 Task: Search one way flight ticket for 5 adults, 2 children, 1 infant in seat and 2 infants on lap in economy from Monterey: Monterey Regional Airport (was Monterey Peninsula Airport) to Rockford: Chicago Rockford International Airport(was Northwest Chicagoland Regional Airport At Rockford) on 5-1-2023. Choice of flights is Singapure airlines. Number of bags: 2 checked bags. Price is upto 92000. Outbound departure time preference is 18:15.
Action: Mouse moved to (253, 159)
Screenshot: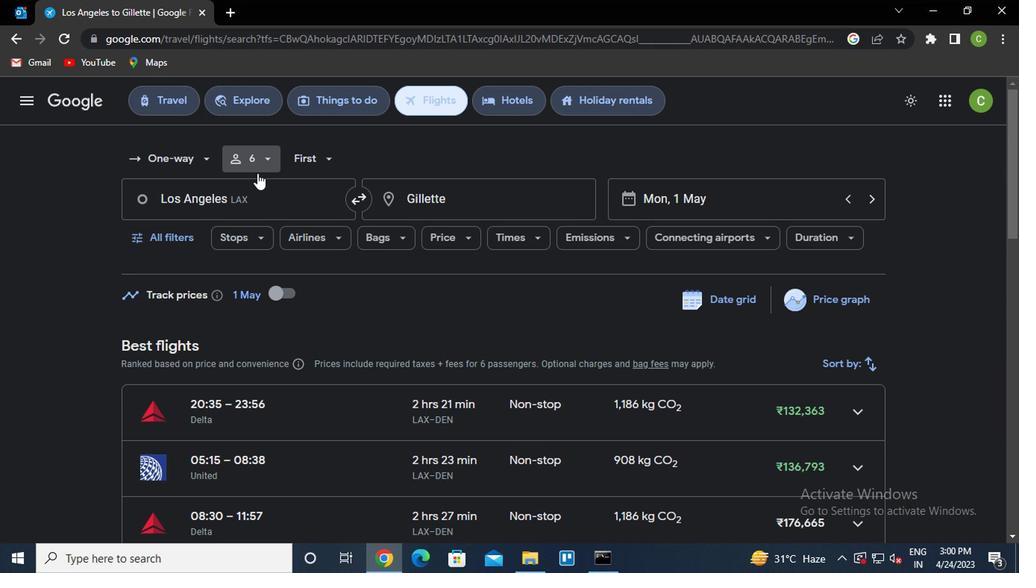
Action: Mouse pressed left at (253, 159)
Screenshot: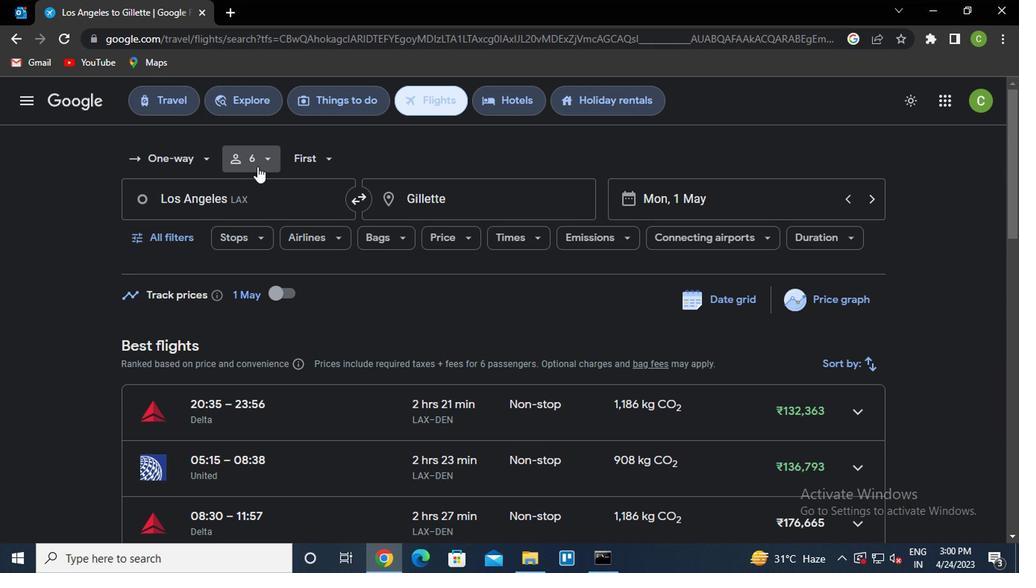 
Action: Mouse moved to (375, 203)
Screenshot: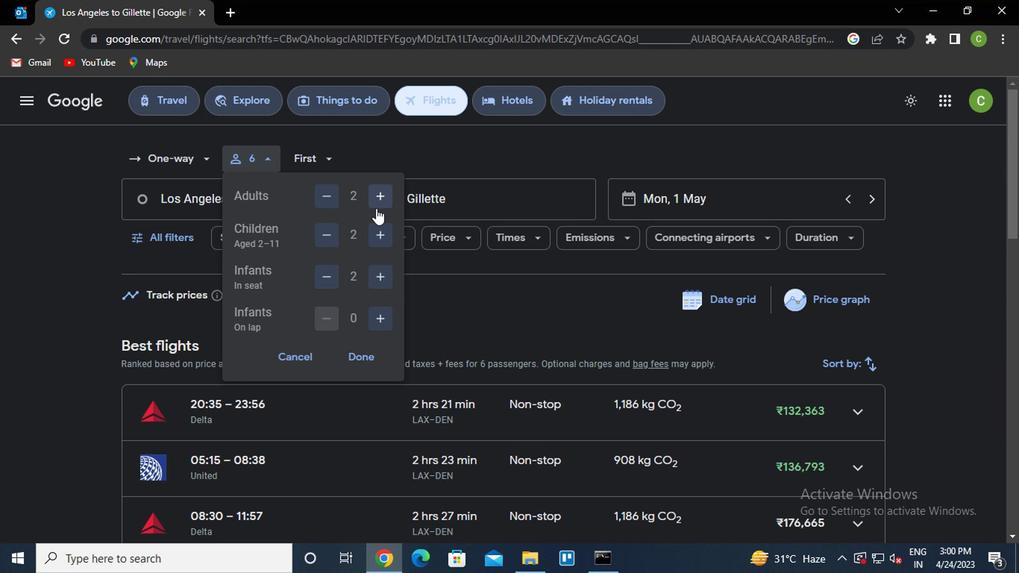 
Action: Mouse pressed left at (375, 203)
Screenshot: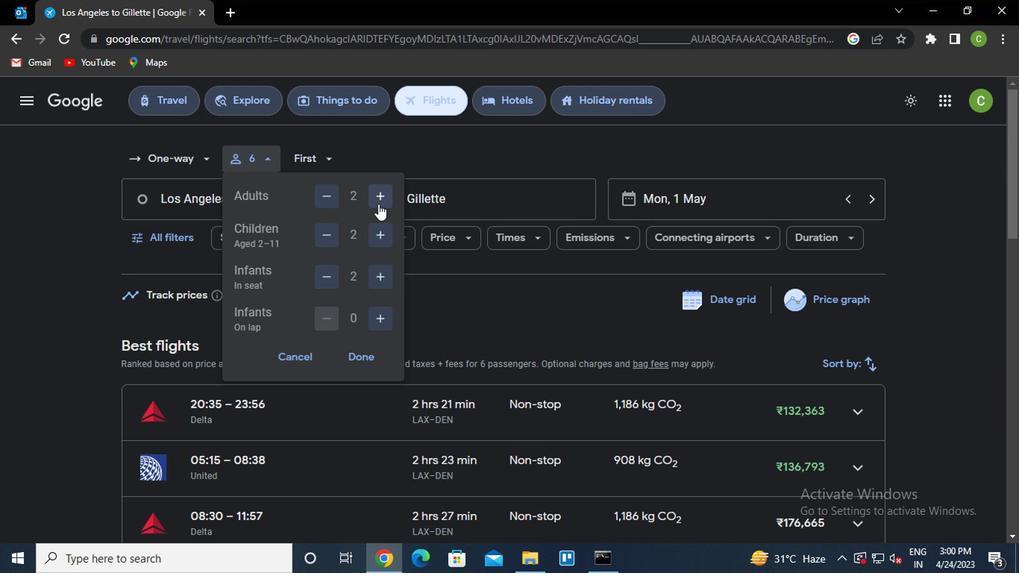 
Action: Mouse pressed left at (375, 203)
Screenshot: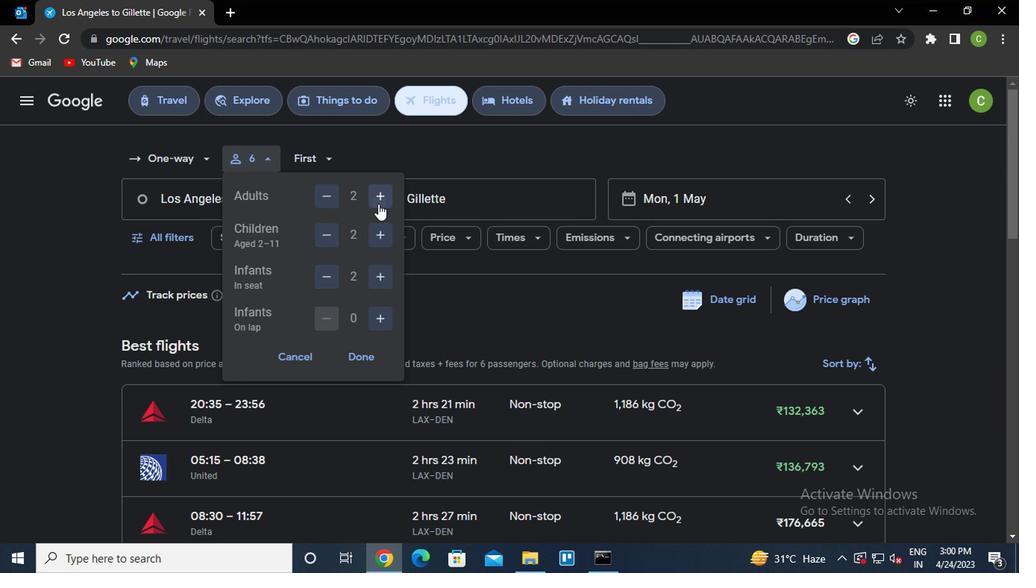 
Action: Mouse pressed left at (375, 203)
Screenshot: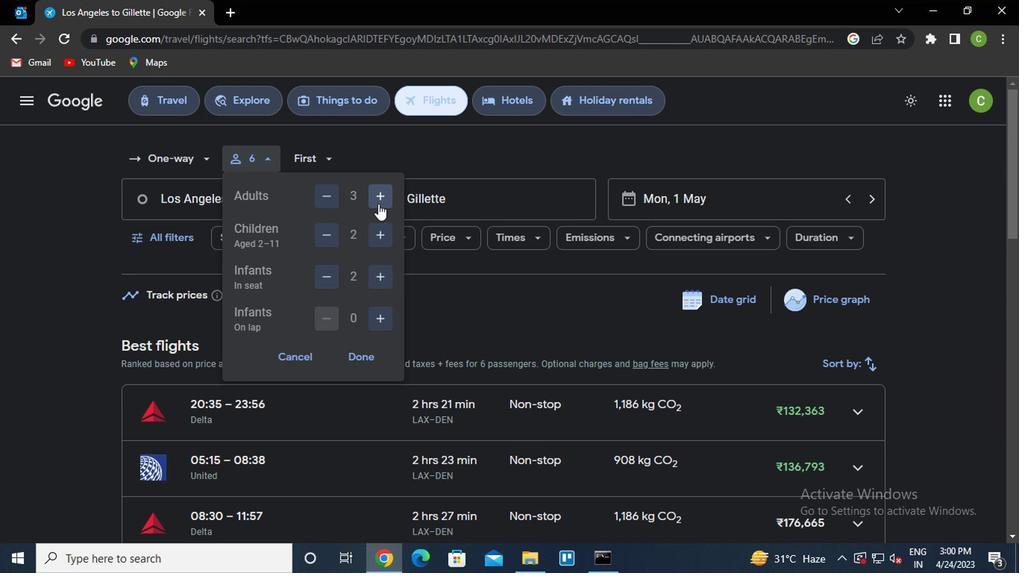 
Action: Mouse moved to (320, 275)
Screenshot: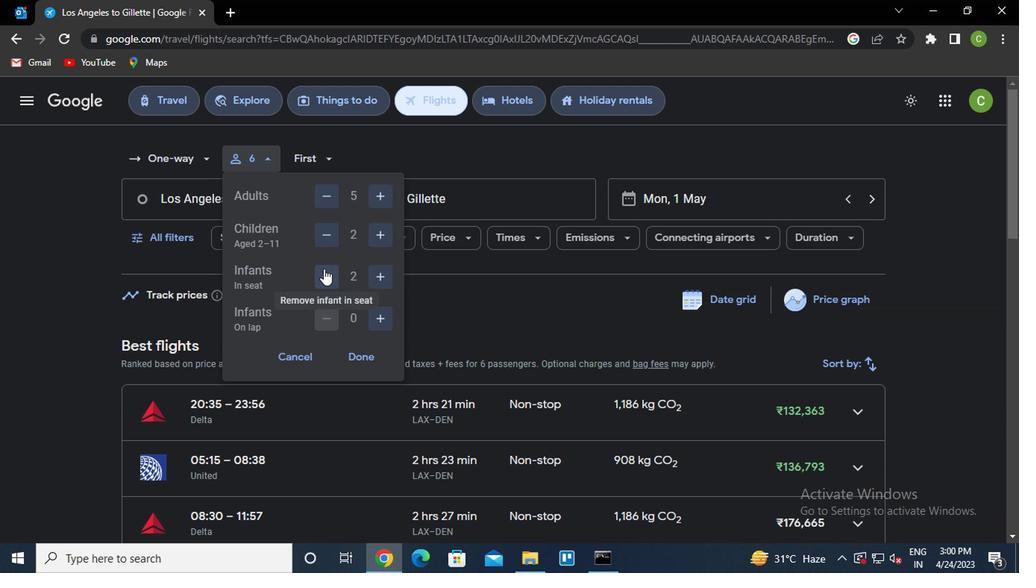 
Action: Mouse pressed left at (320, 275)
Screenshot: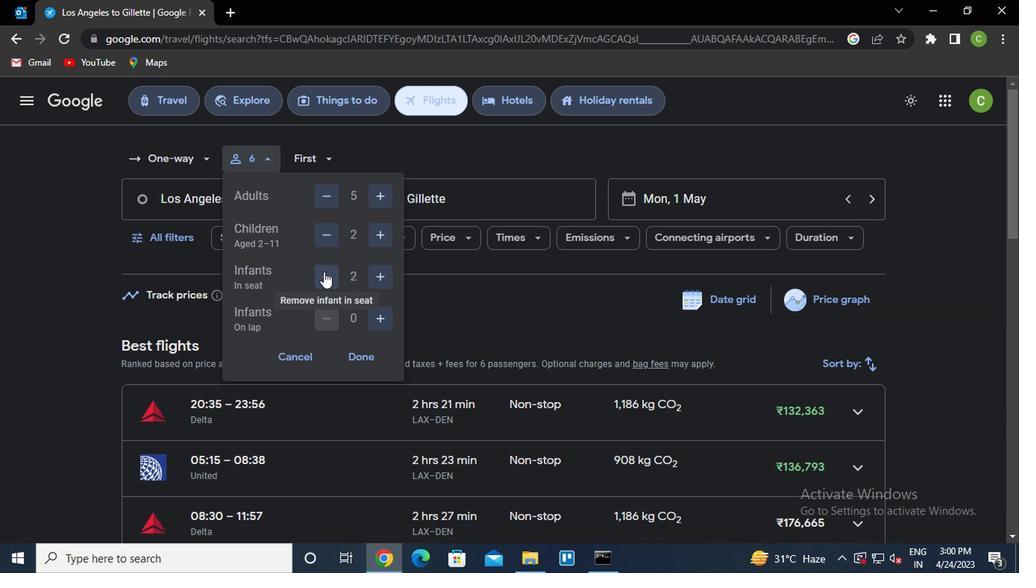 
Action: Mouse moved to (378, 326)
Screenshot: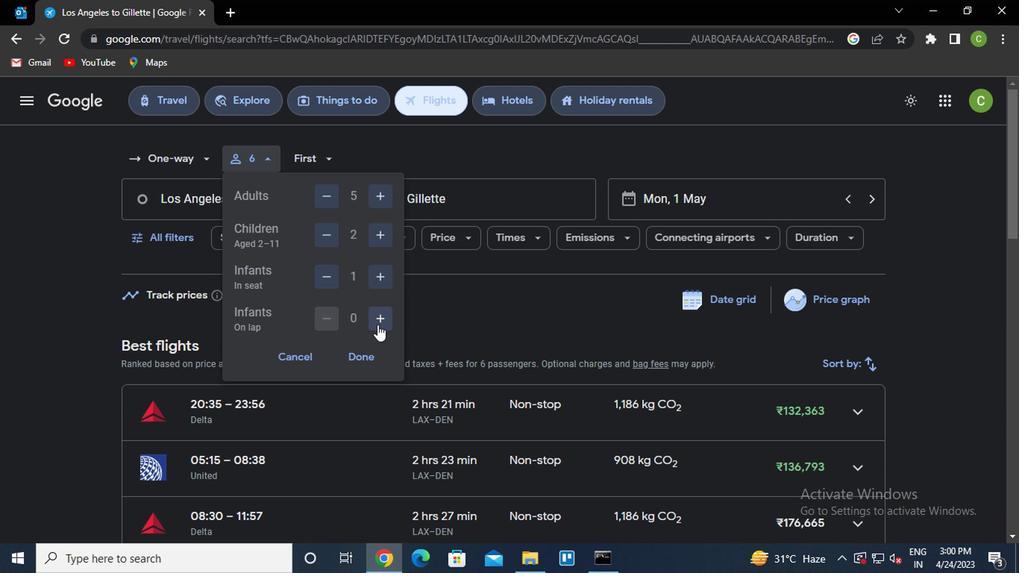 
Action: Mouse pressed left at (378, 326)
Screenshot: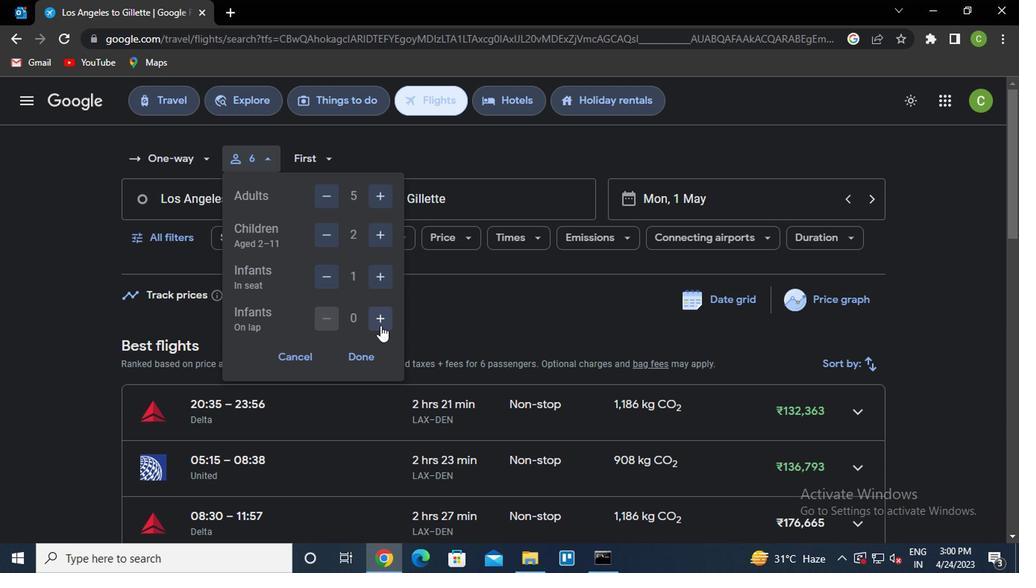 
Action: Mouse pressed left at (378, 326)
Screenshot: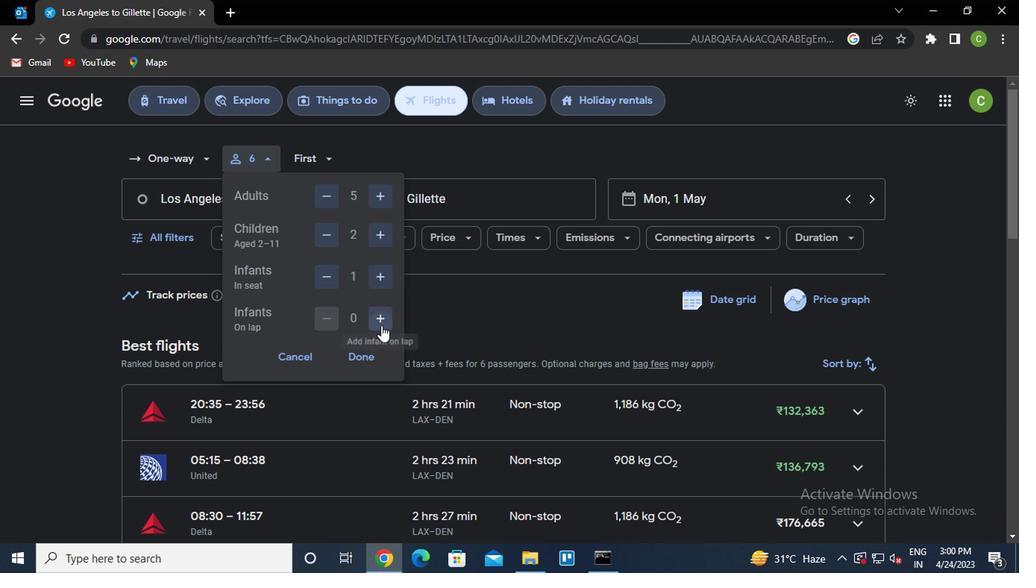 
Action: Mouse moved to (329, 324)
Screenshot: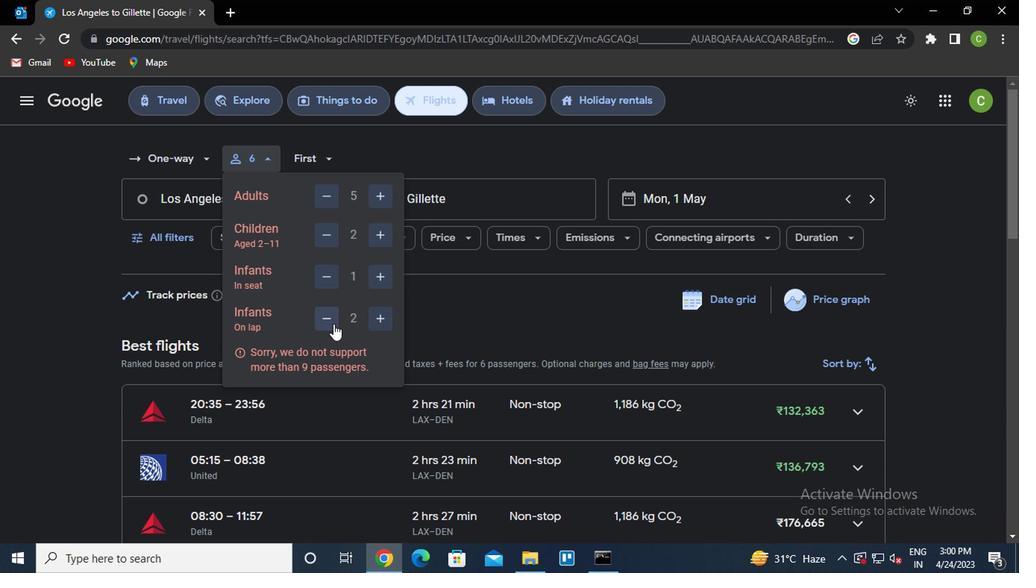 
Action: Mouse pressed left at (329, 324)
Screenshot: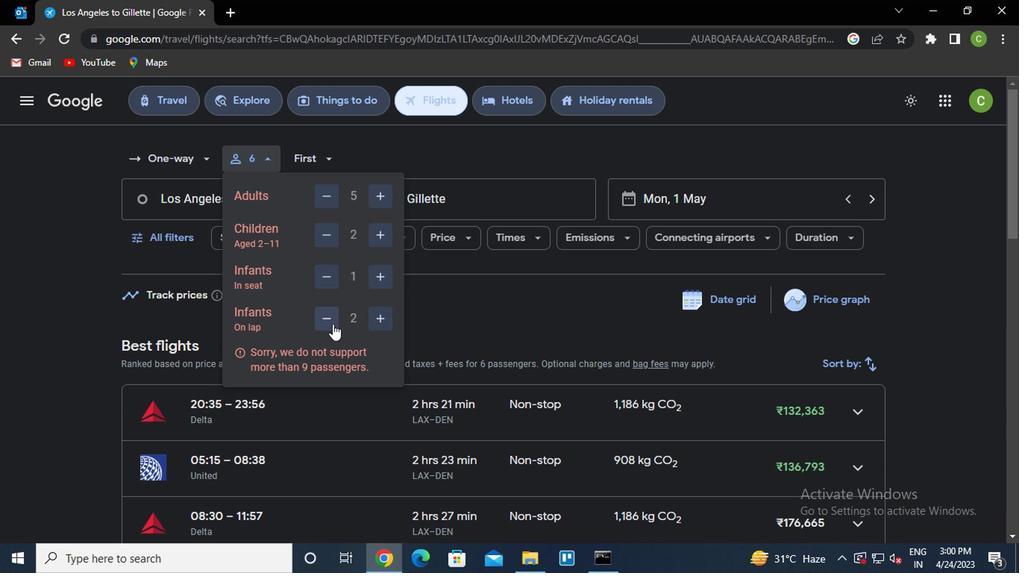 
Action: Mouse moved to (367, 358)
Screenshot: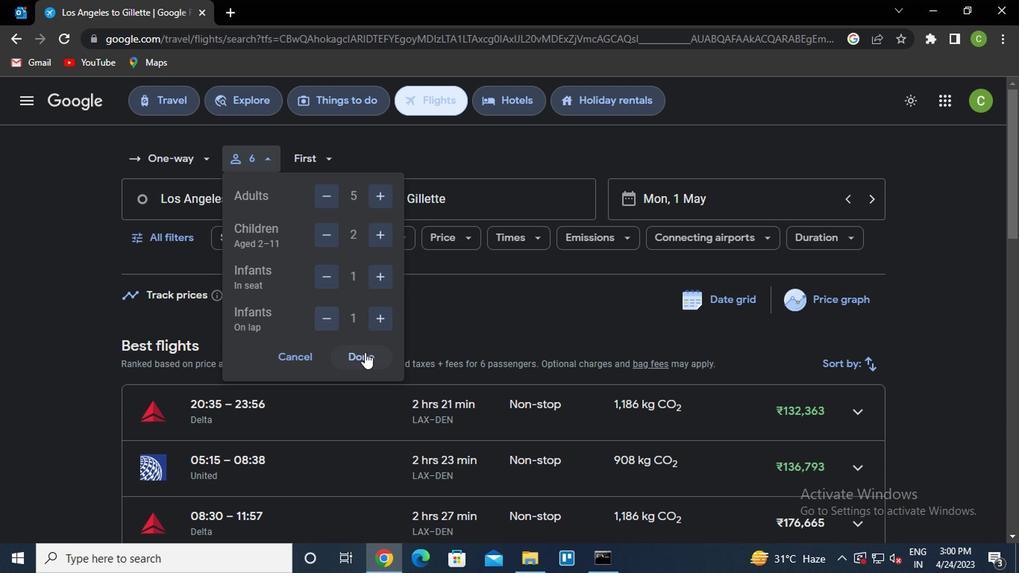 
Action: Mouse pressed left at (367, 358)
Screenshot: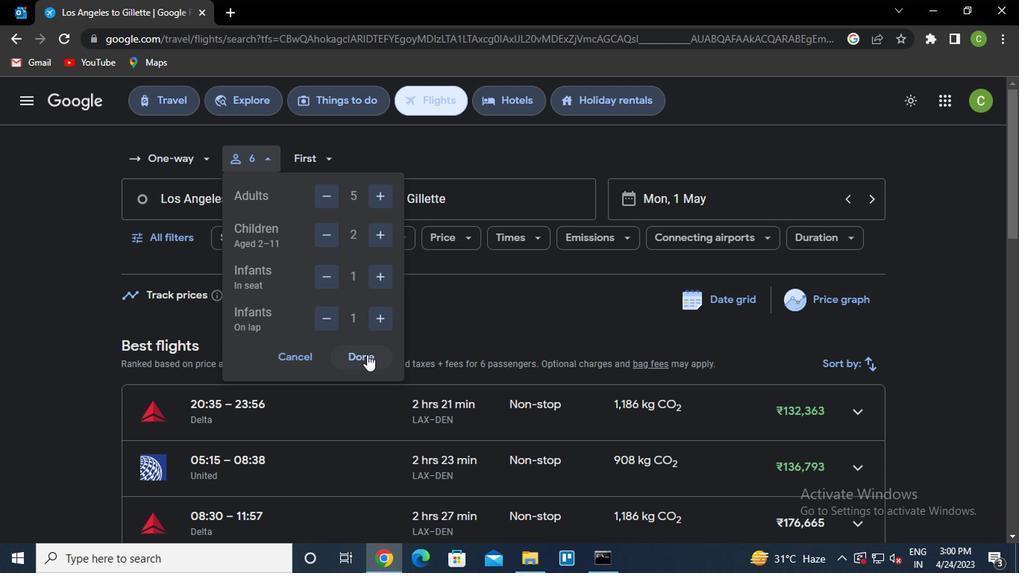 
Action: Mouse moved to (321, 167)
Screenshot: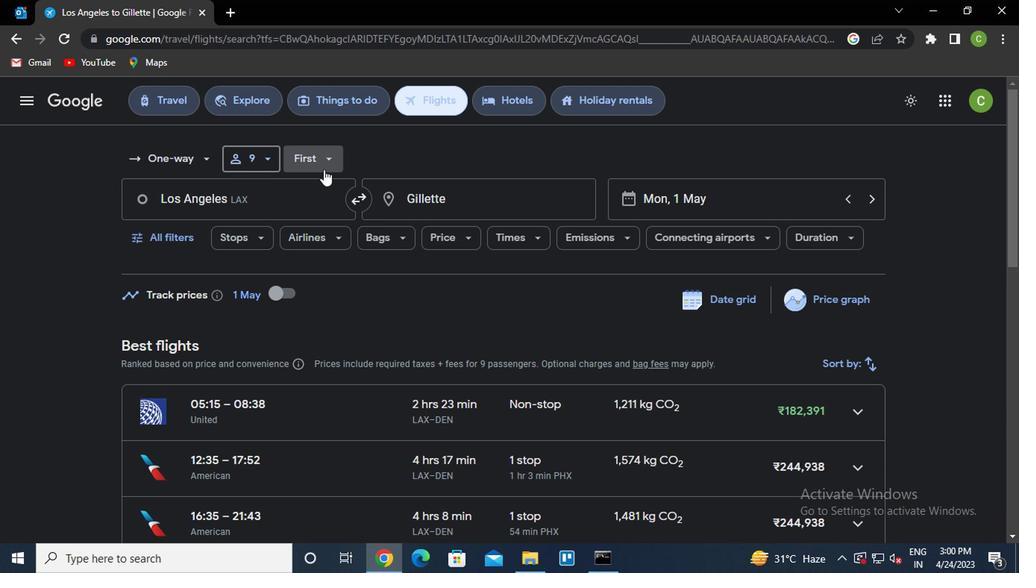 
Action: Mouse pressed left at (321, 167)
Screenshot: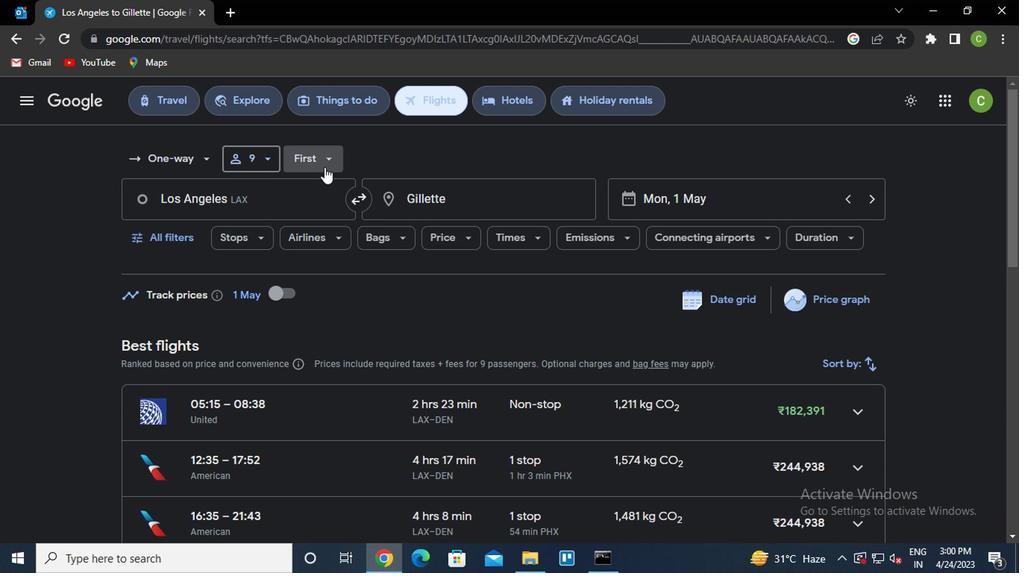 
Action: Mouse moved to (384, 191)
Screenshot: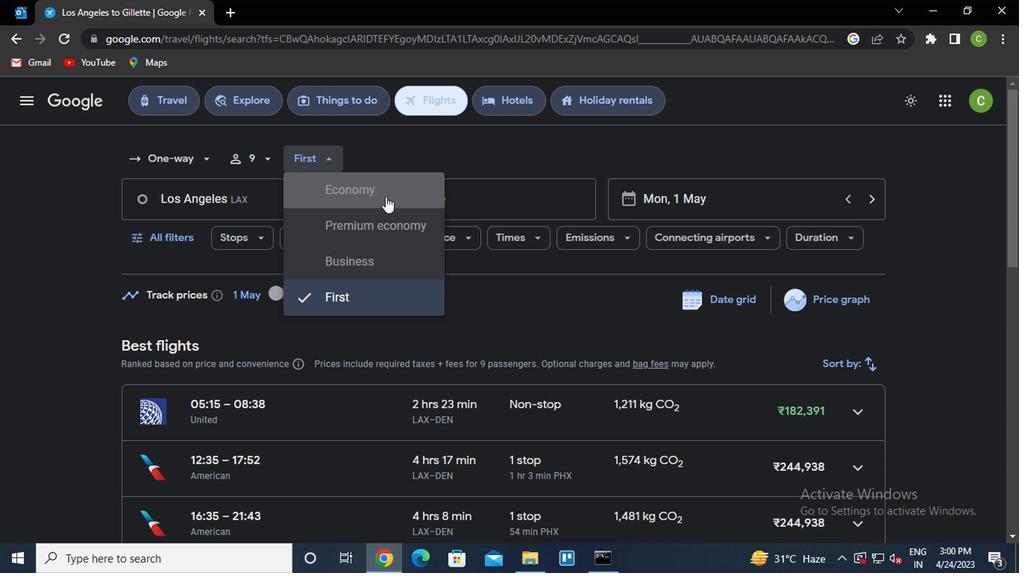 
Action: Mouse pressed left at (384, 191)
Screenshot: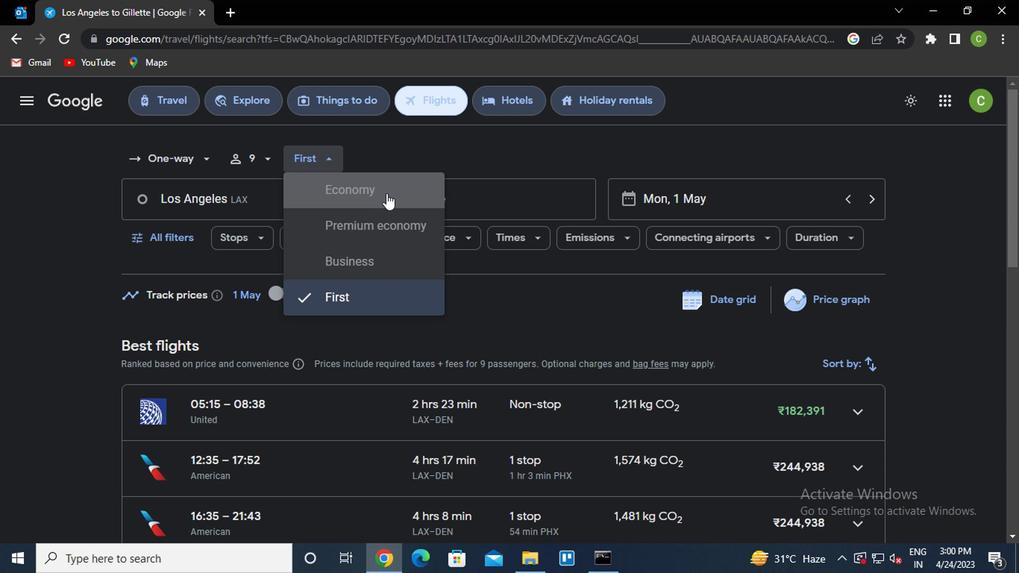 
Action: Mouse moved to (247, 205)
Screenshot: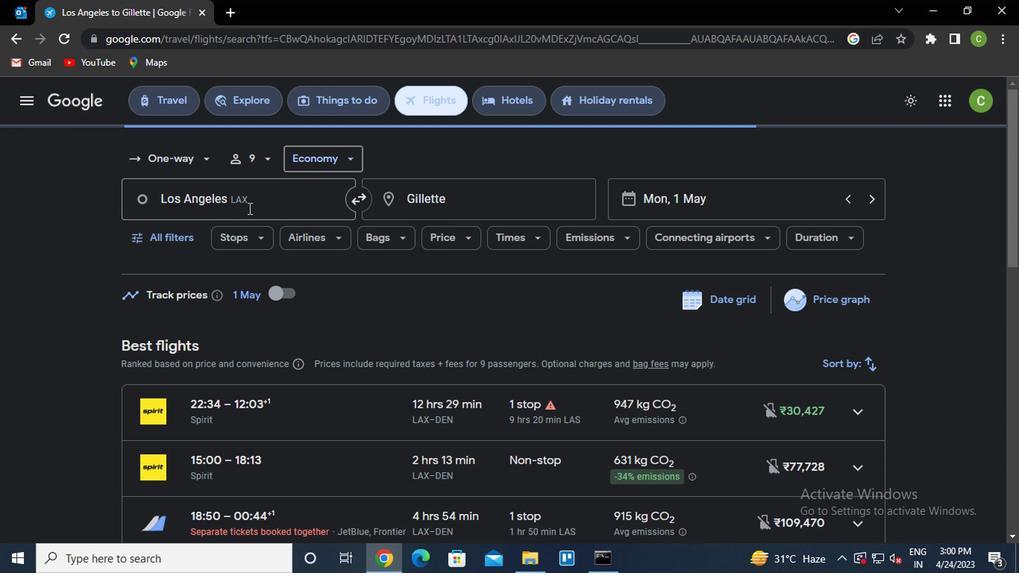 
Action: Mouse pressed left at (247, 205)
Screenshot: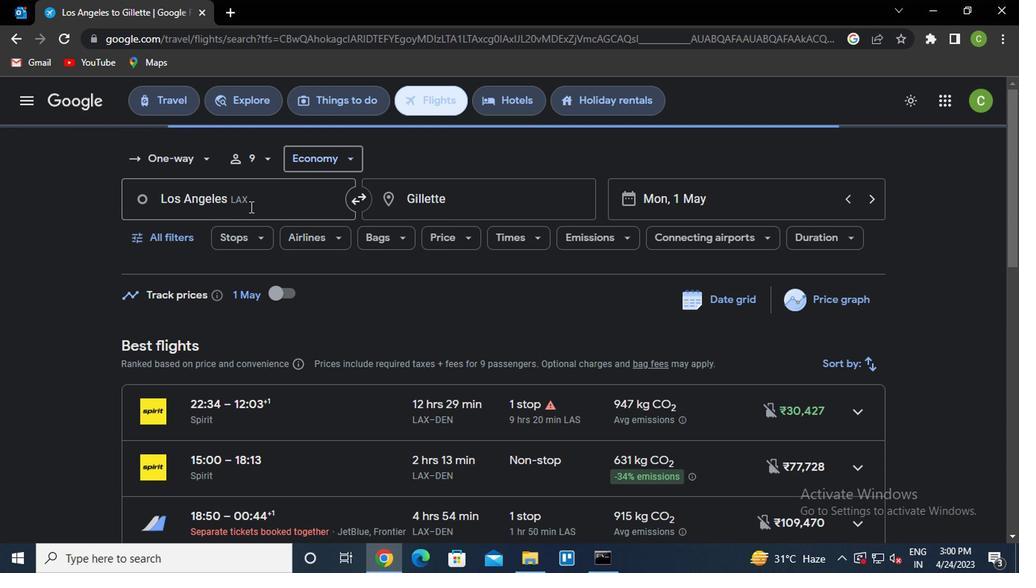 
Action: Mouse moved to (247, 204)
Screenshot: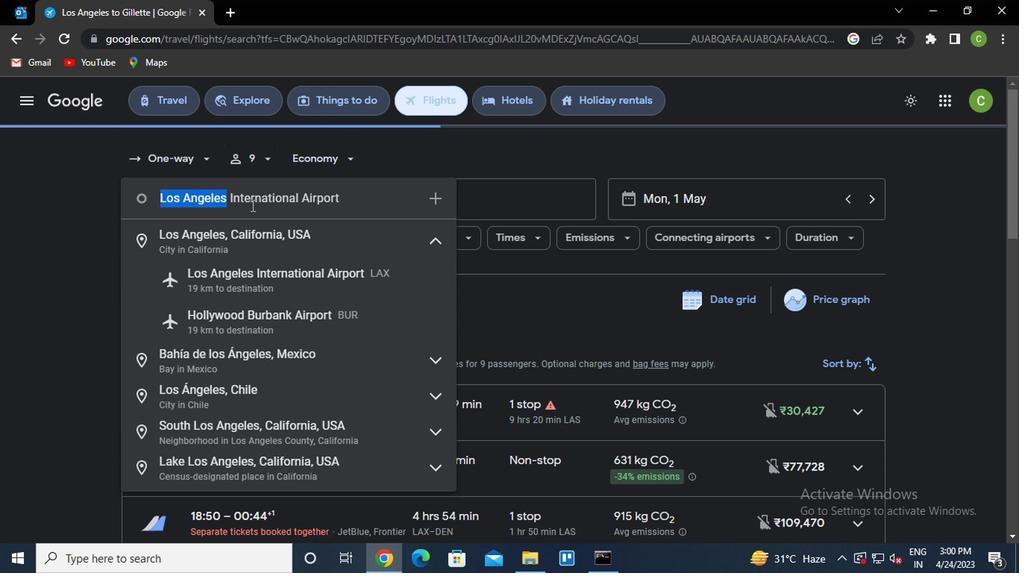 
Action: Key pressed <Key.caps_lock><Key.caps_lock>m<Key.caps_lock>onterey
Screenshot: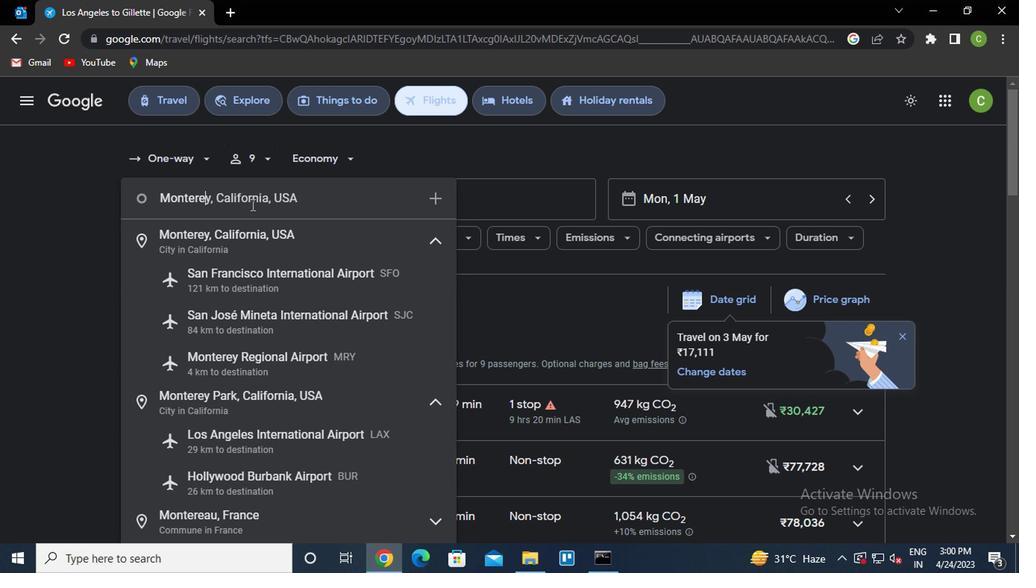 
Action: Mouse moved to (267, 364)
Screenshot: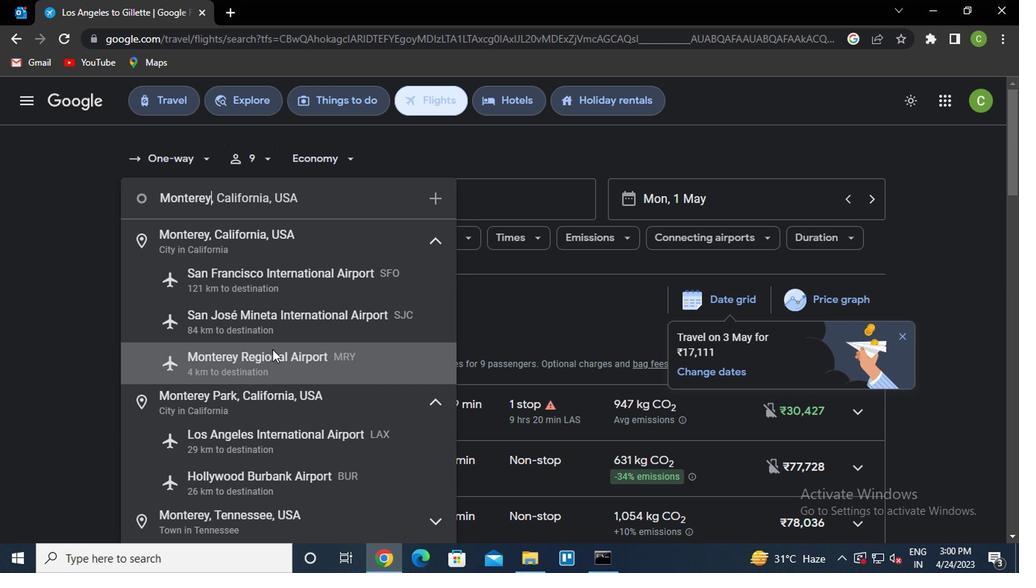 
Action: Mouse pressed left at (267, 364)
Screenshot: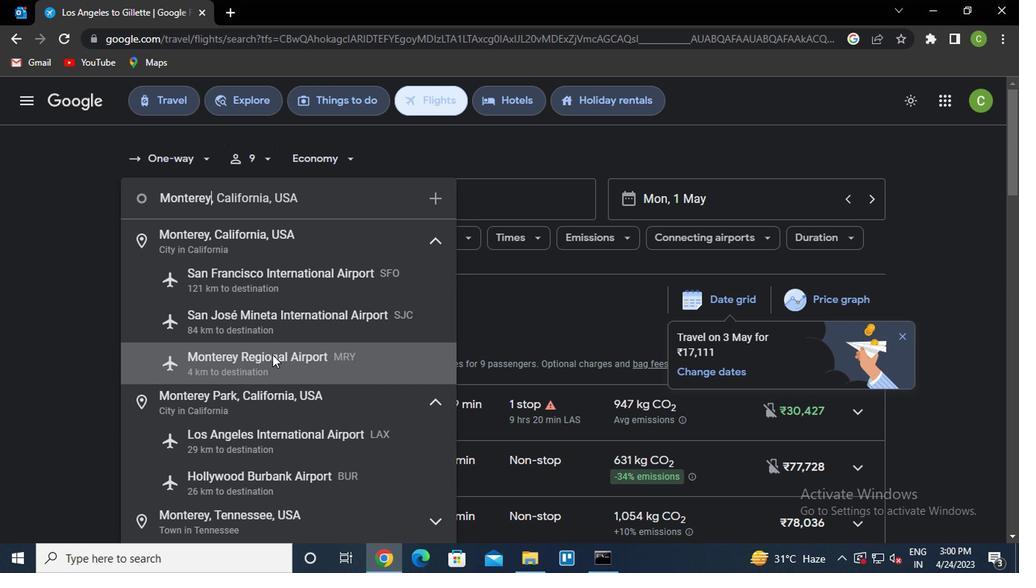 
Action: Mouse moved to (495, 207)
Screenshot: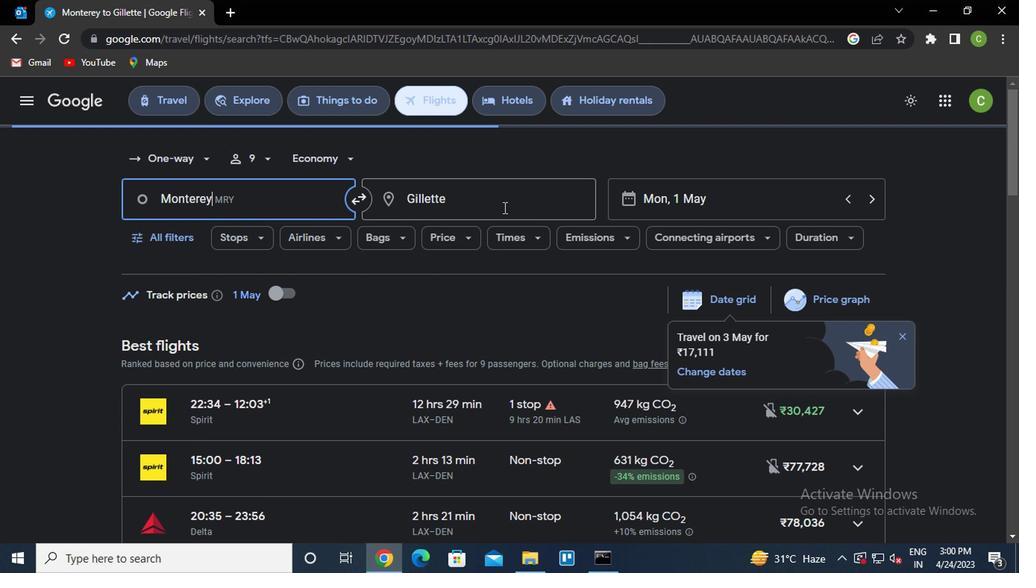 
Action: Mouse pressed left at (495, 207)
Screenshot: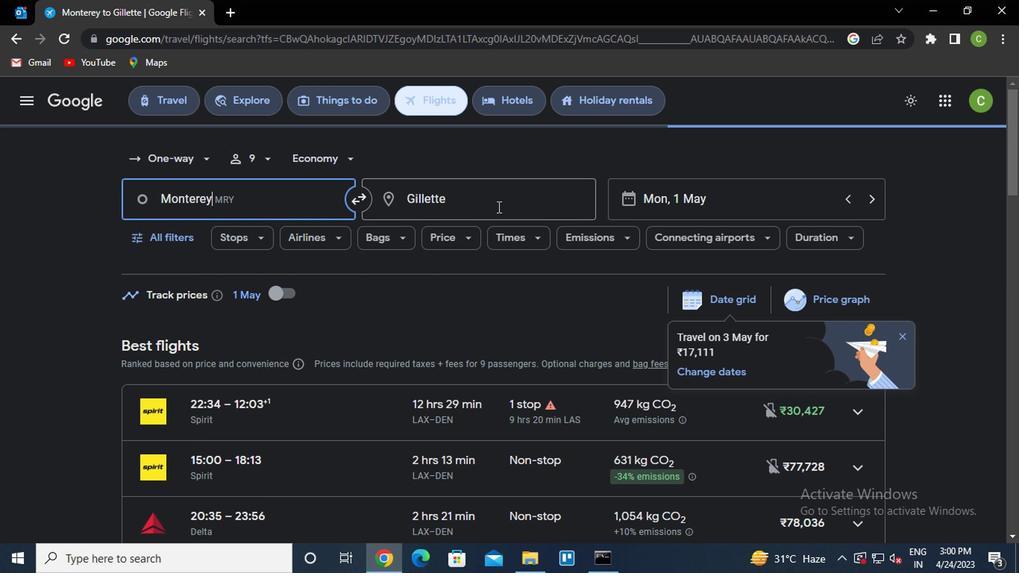 
Action: Key pressed <Key.caps_lock>r<Key.caps_lock>ockford
Screenshot: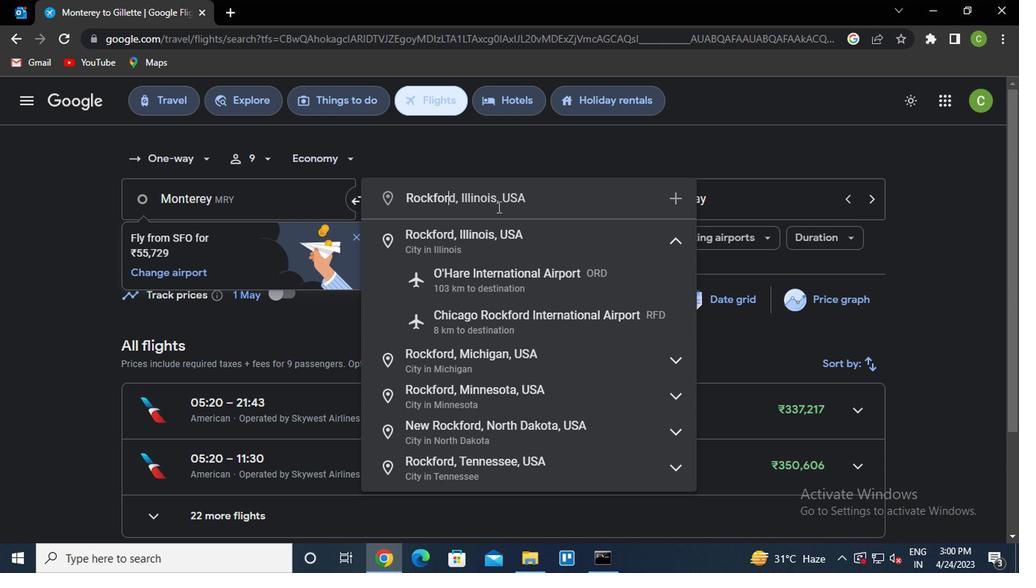 
Action: Mouse moved to (501, 333)
Screenshot: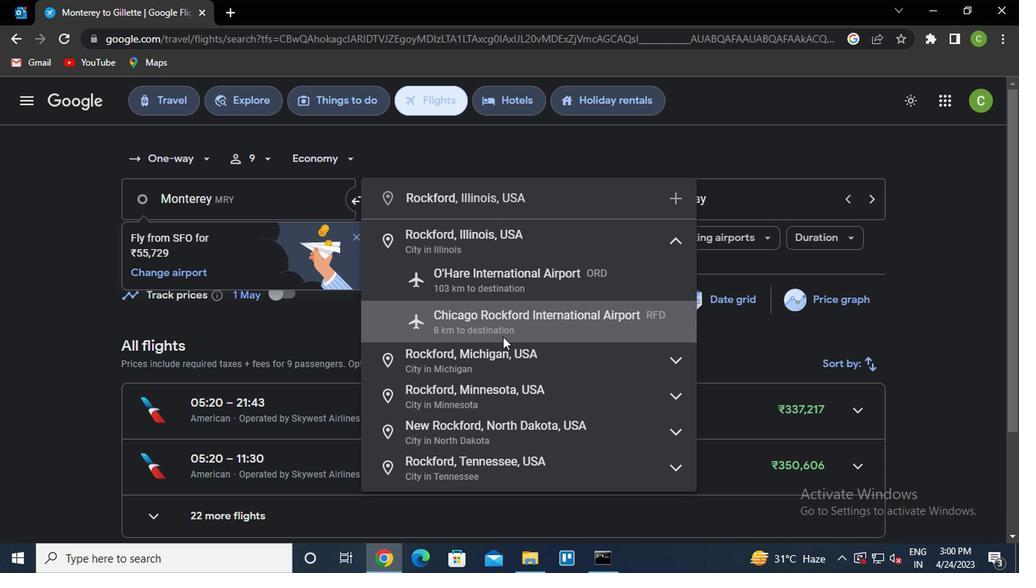 
Action: Mouse pressed left at (501, 333)
Screenshot: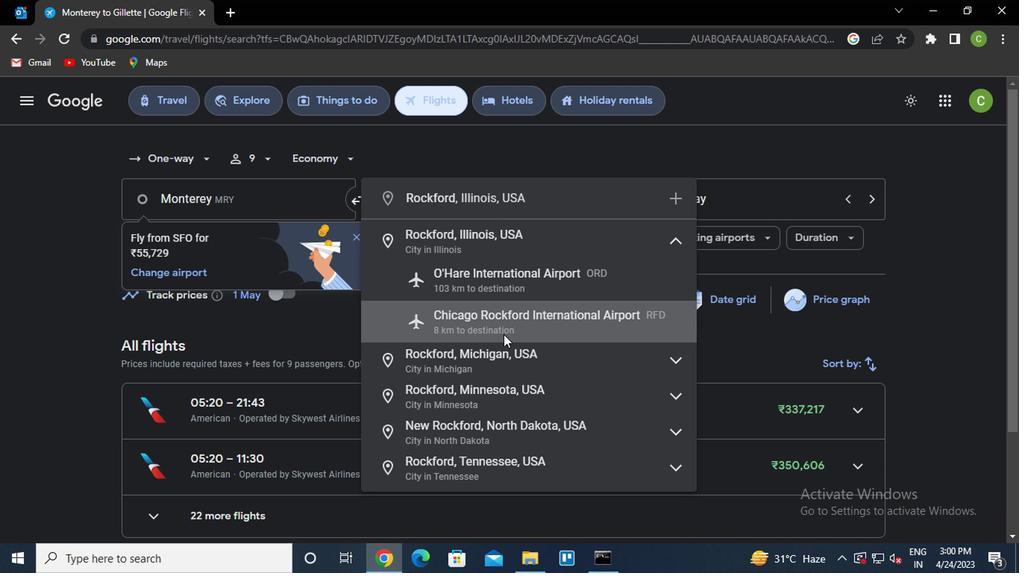 
Action: Mouse moved to (769, 199)
Screenshot: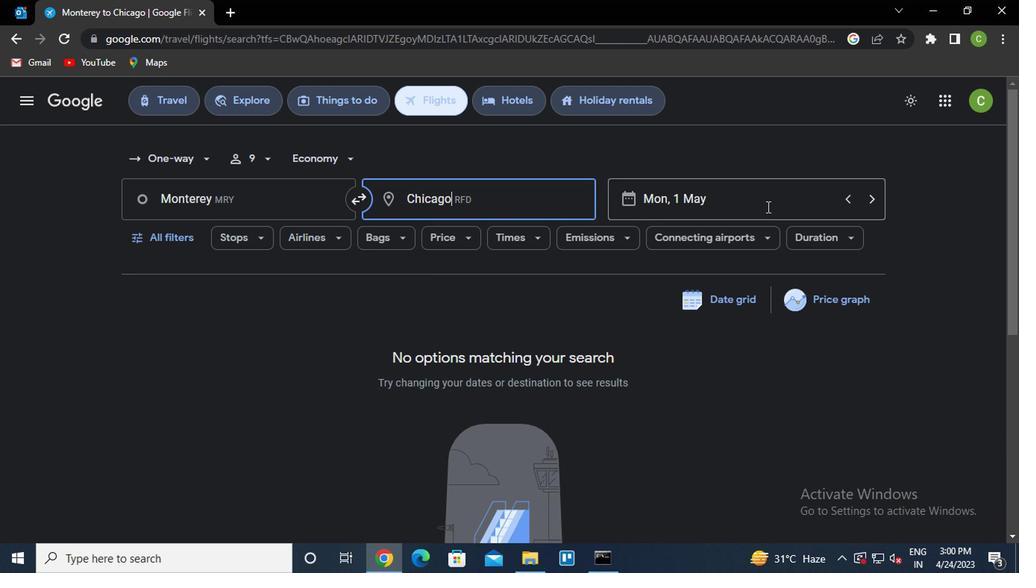 
Action: Mouse pressed left at (769, 199)
Screenshot: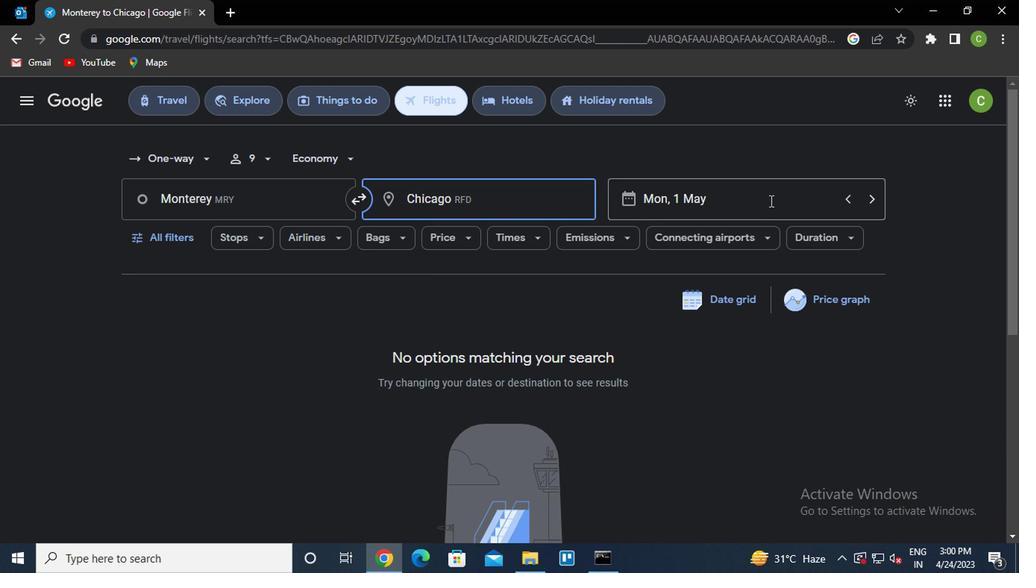 
Action: Mouse moved to (668, 261)
Screenshot: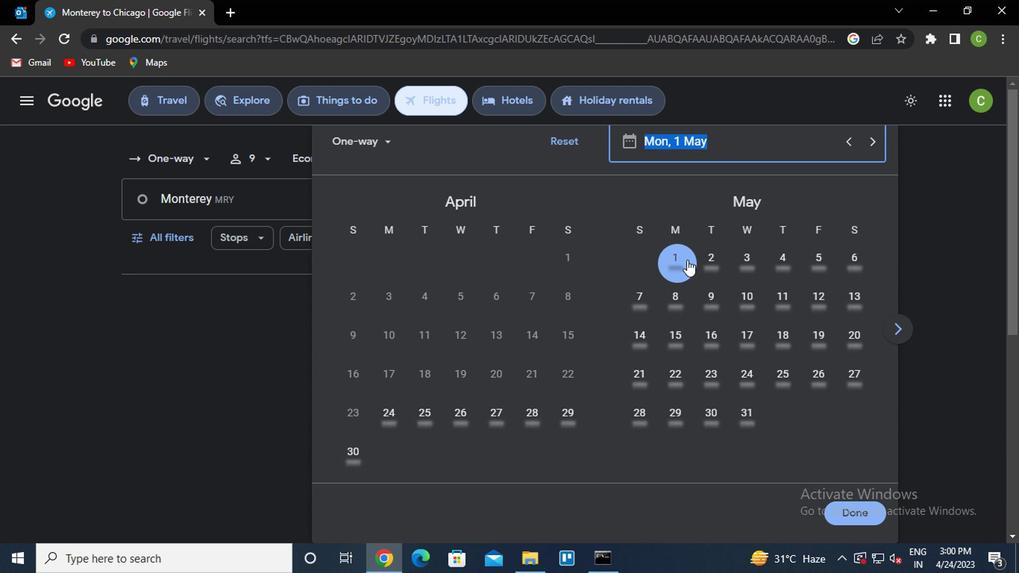 
Action: Mouse pressed left at (668, 261)
Screenshot: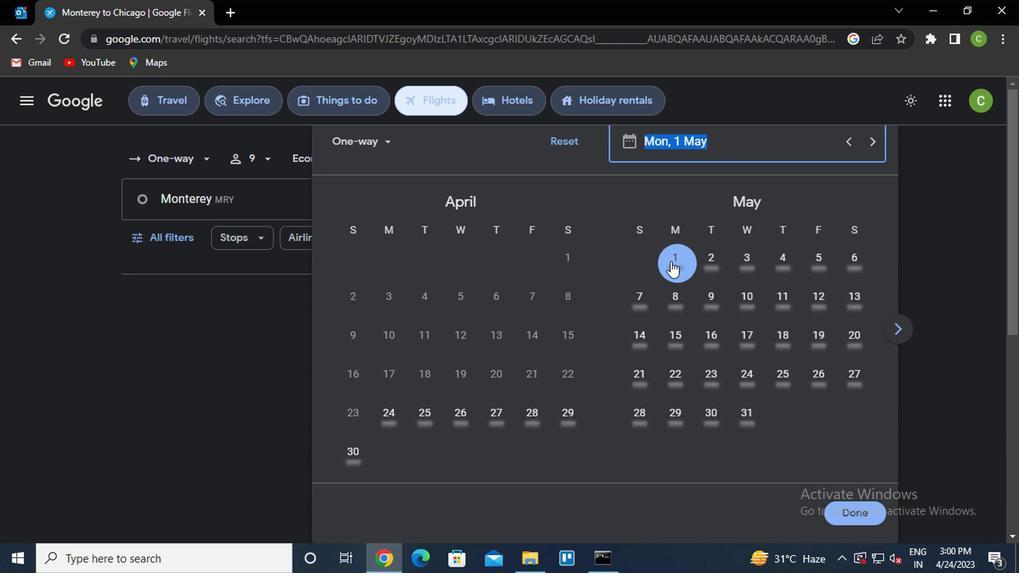 
Action: Mouse moved to (874, 528)
Screenshot: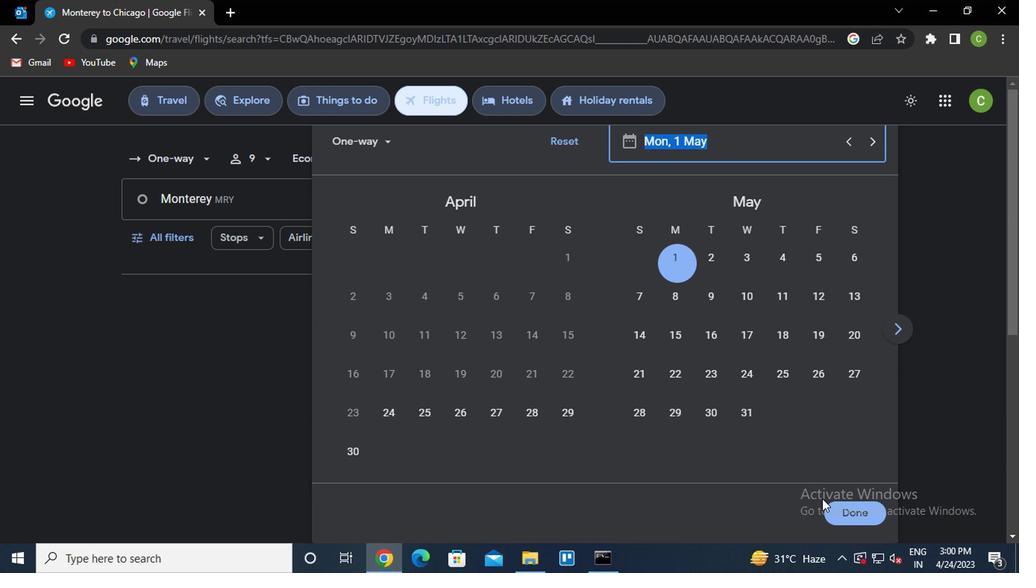 
Action: Mouse pressed left at (874, 528)
Screenshot: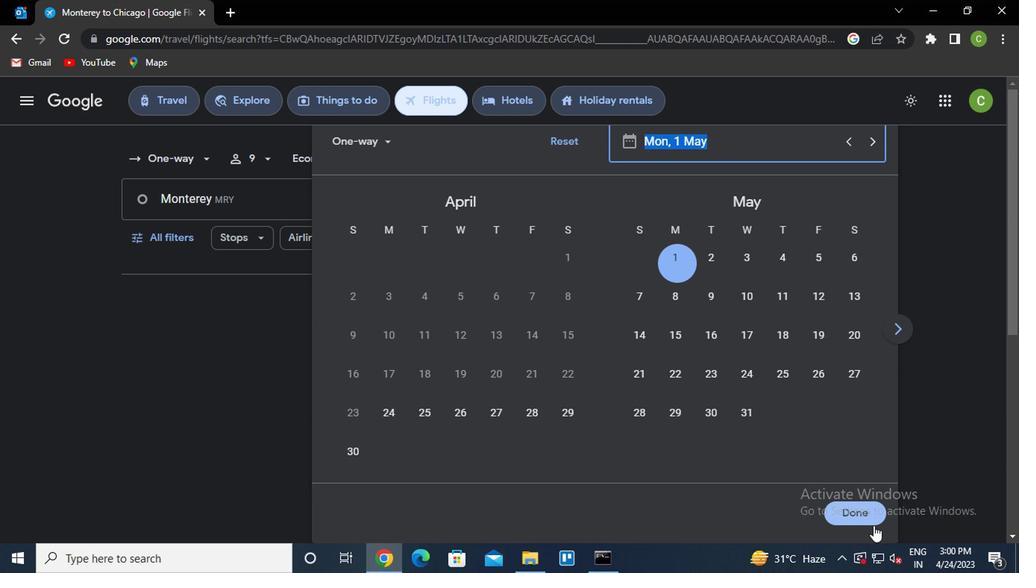 
Action: Mouse moved to (171, 234)
Screenshot: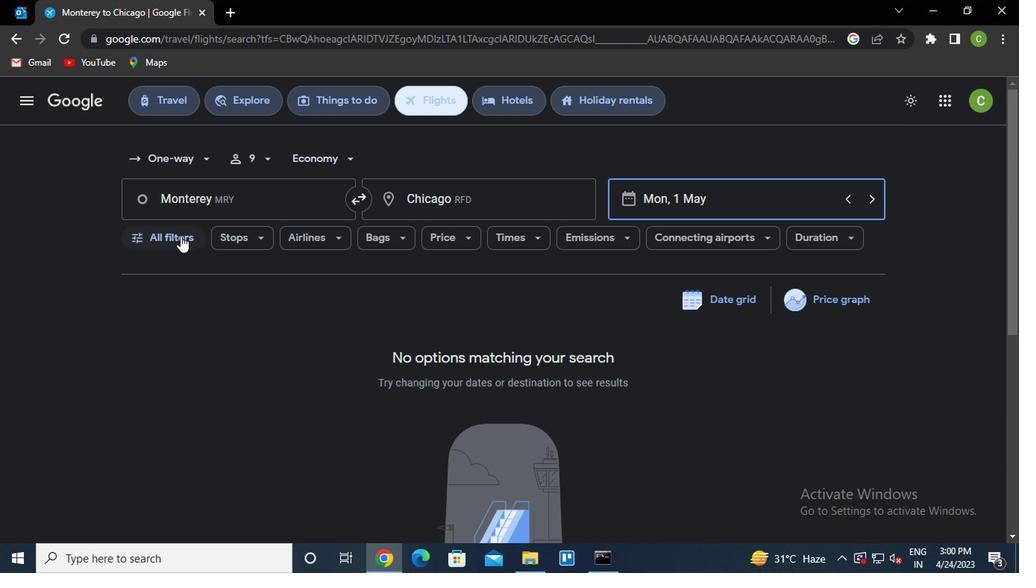 
Action: Mouse pressed left at (171, 234)
Screenshot: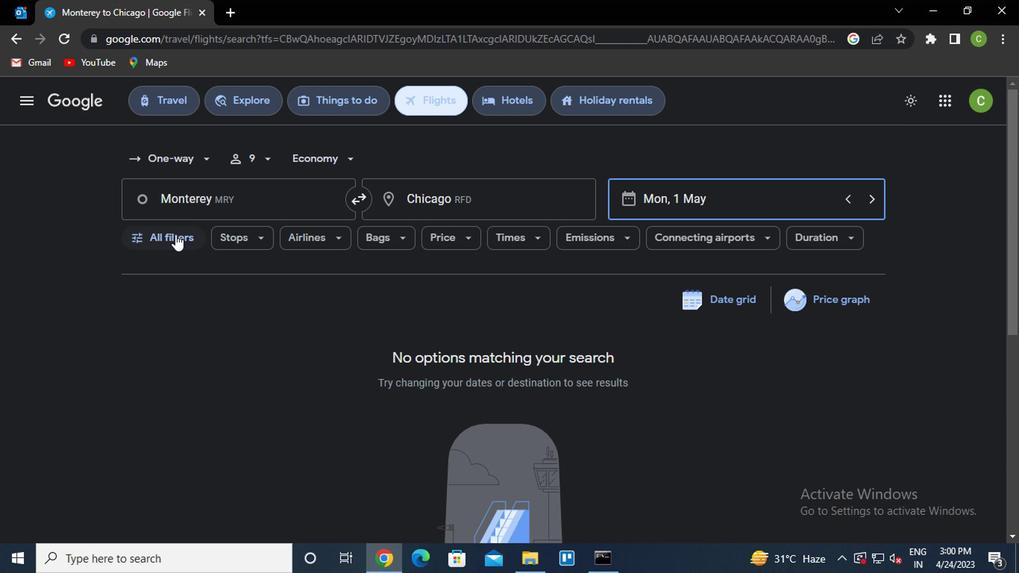 
Action: Mouse moved to (262, 409)
Screenshot: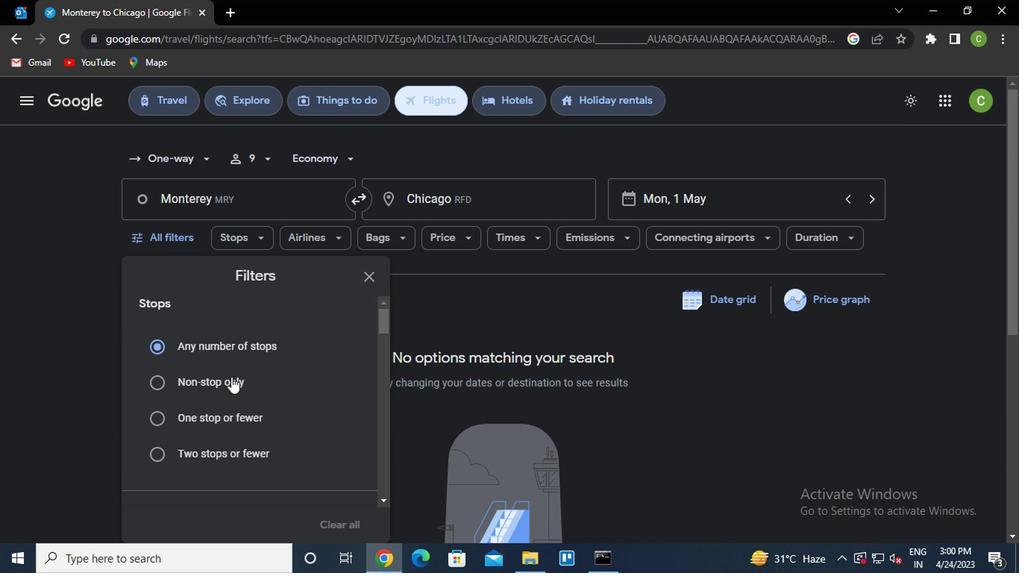 
Action: Mouse scrolled (262, 408) with delta (0, -1)
Screenshot: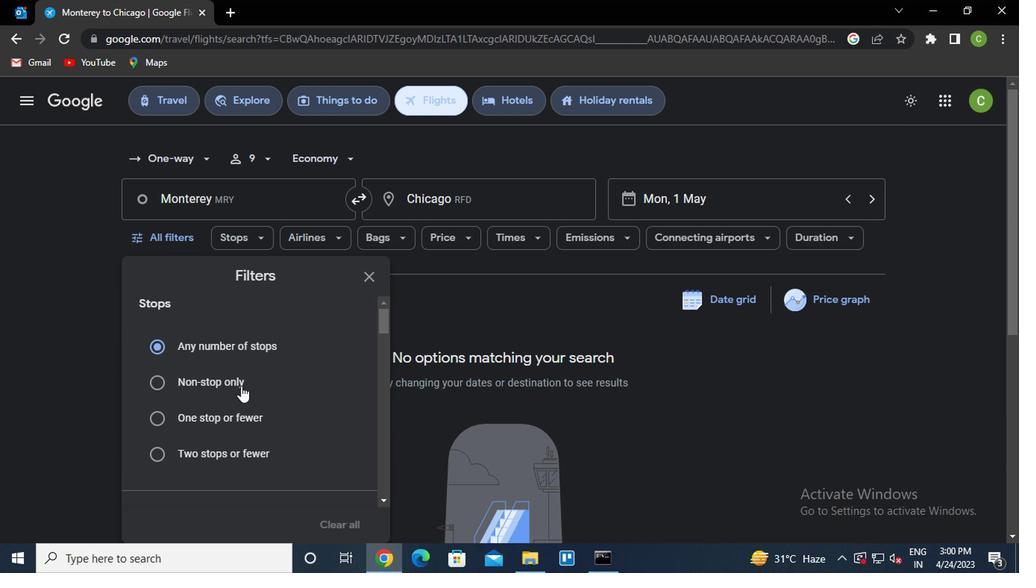 
Action: Mouse scrolled (262, 408) with delta (0, -1)
Screenshot: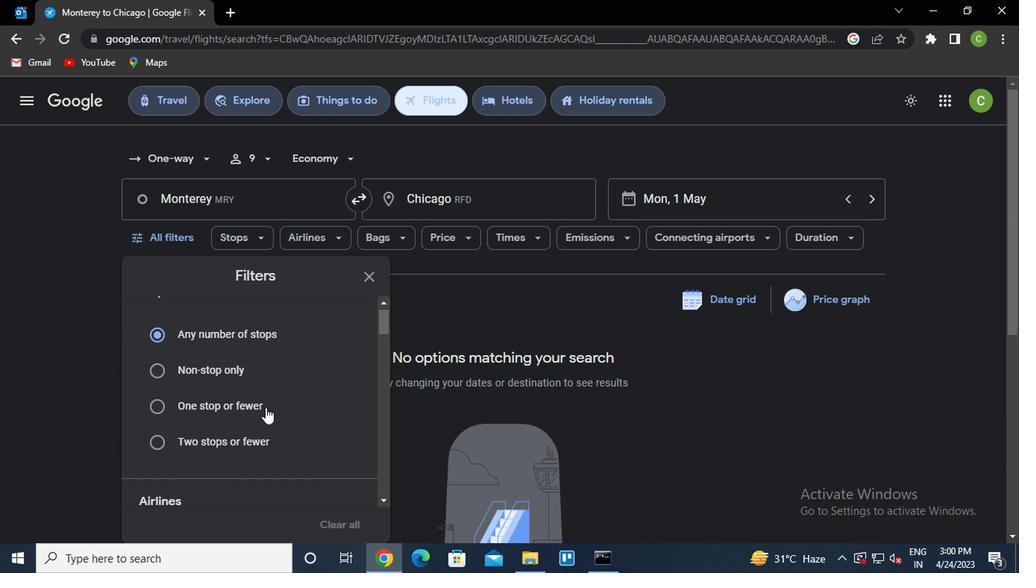 
Action: Mouse scrolled (262, 408) with delta (0, -1)
Screenshot: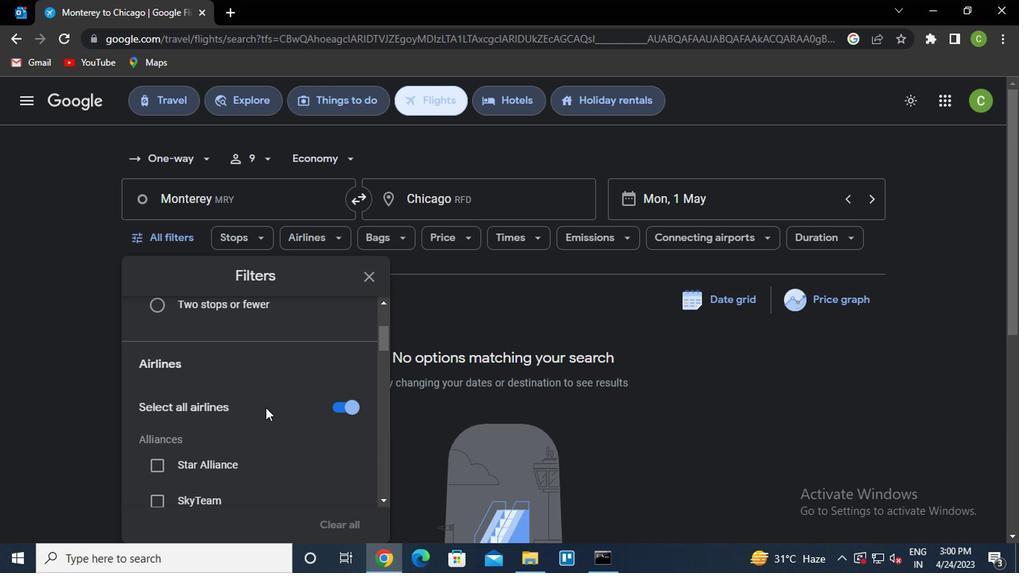 
Action: Mouse scrolled (262, 408) with delta (0, -1)
Screenshot: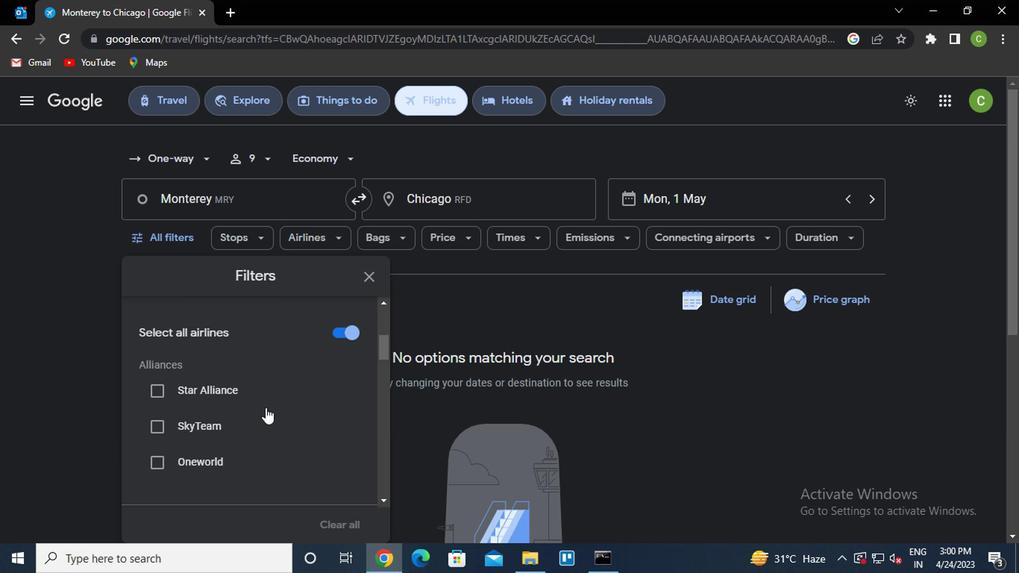 
Action: Mouse scrolled (262, 408) with delta (0, -1)
Screenshot: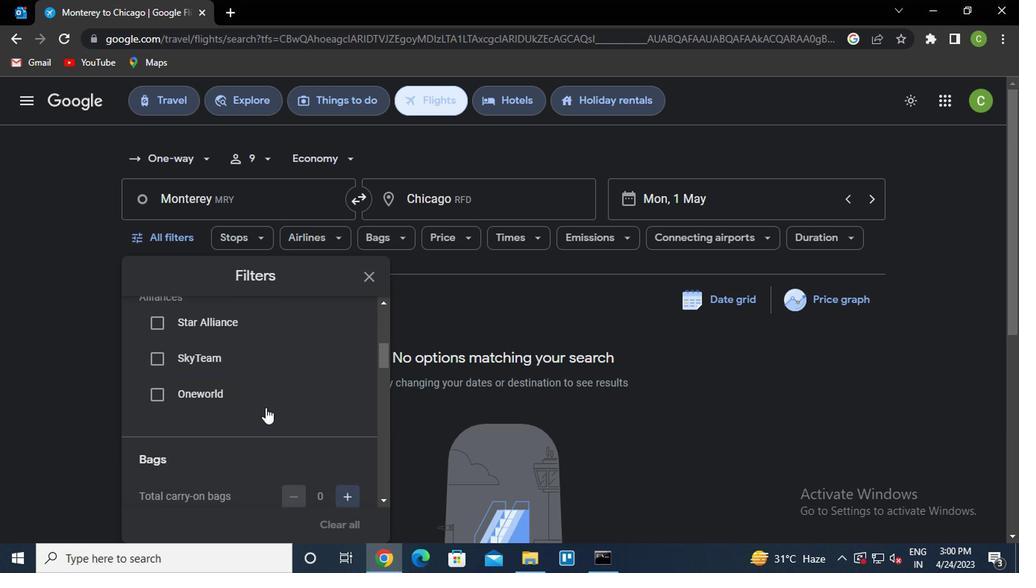 
Action: Mouse scrolled (262, 408) with delta (0, -1)
Screenshot: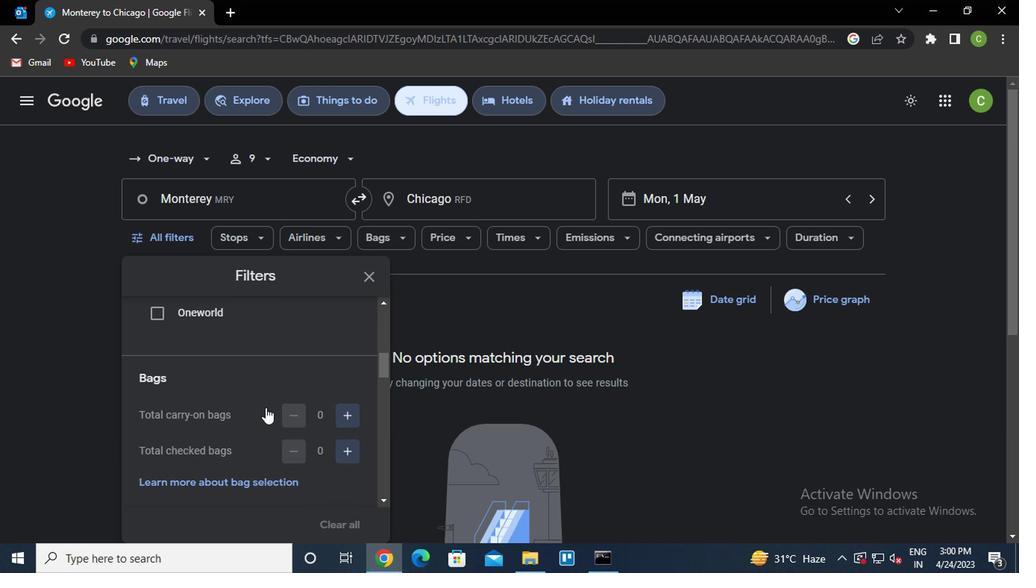 
Action: Mouse scrolled (262, 408) with delta (0, -1)
Screenshot: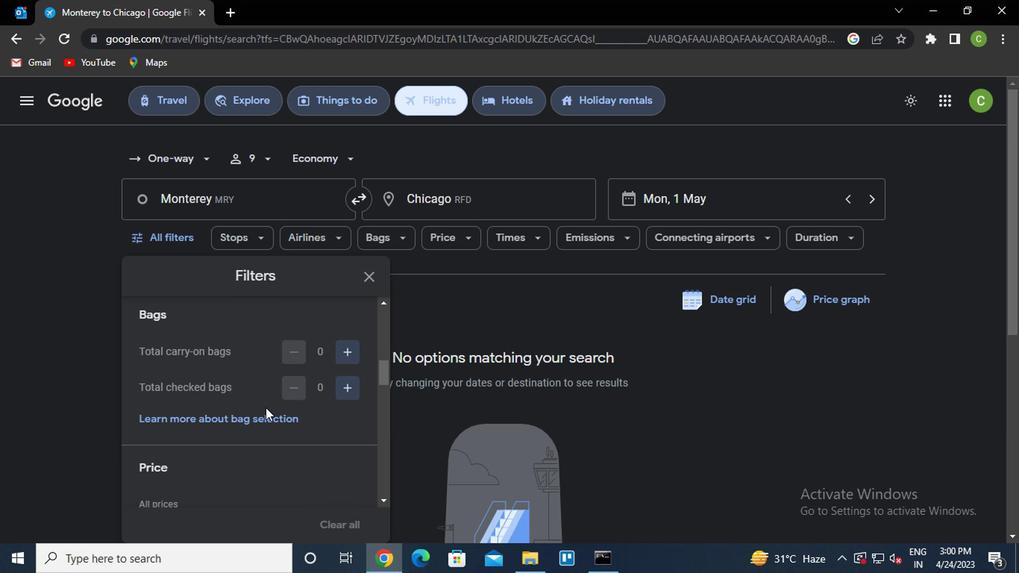 
Action: Mouse scrolled (262, 408) with delta (0, -1)
Screenshot: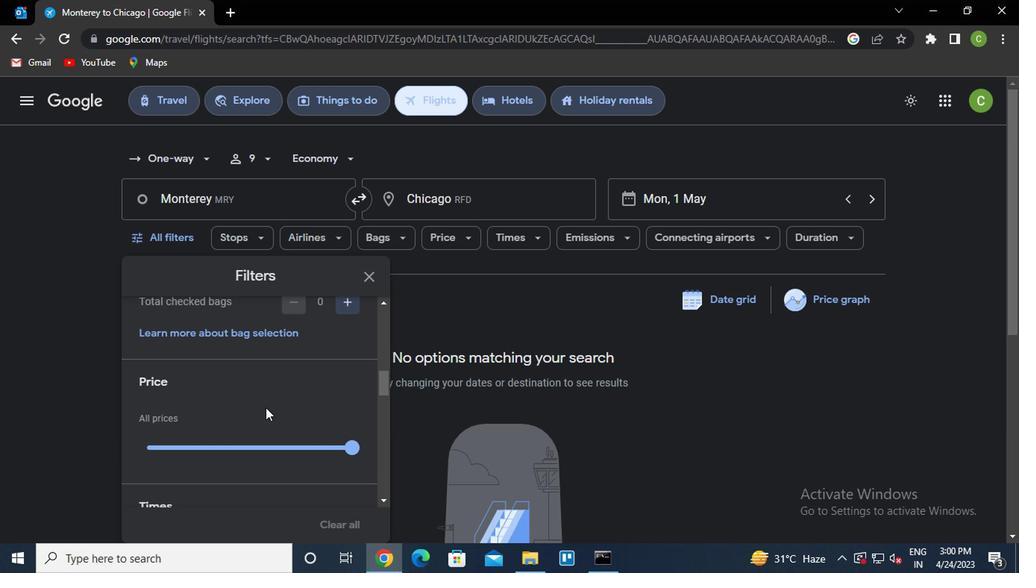 
Action: Mouse scrolled (262, 408) with delta (0, -1)
Screenshot: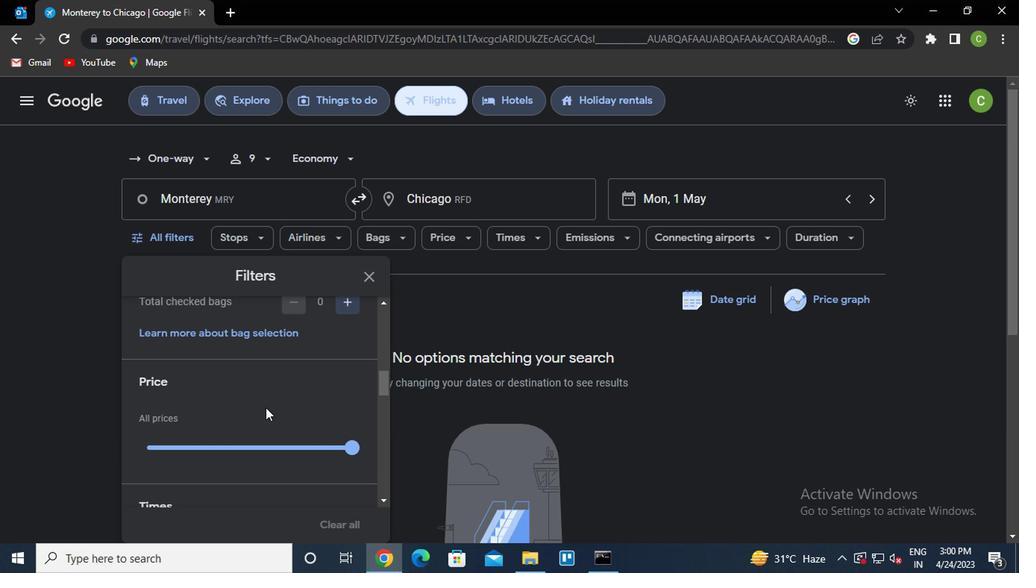 
Action: Mouse scrolled (262, 408) with delta (0, -1)
Screenshot: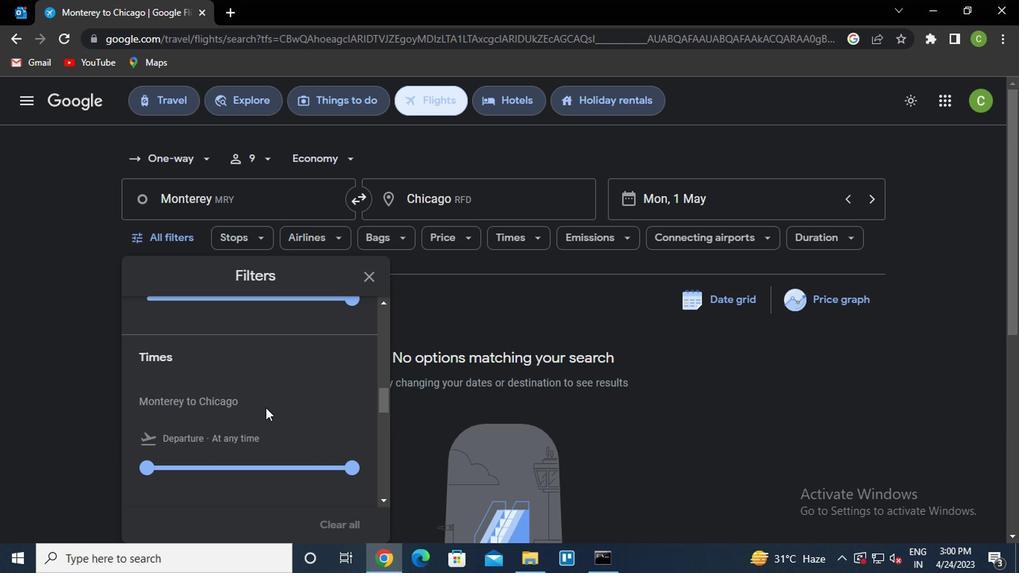 
Action: Mouse scrolled (262, 408) with delta (0, -1)
Screenshot: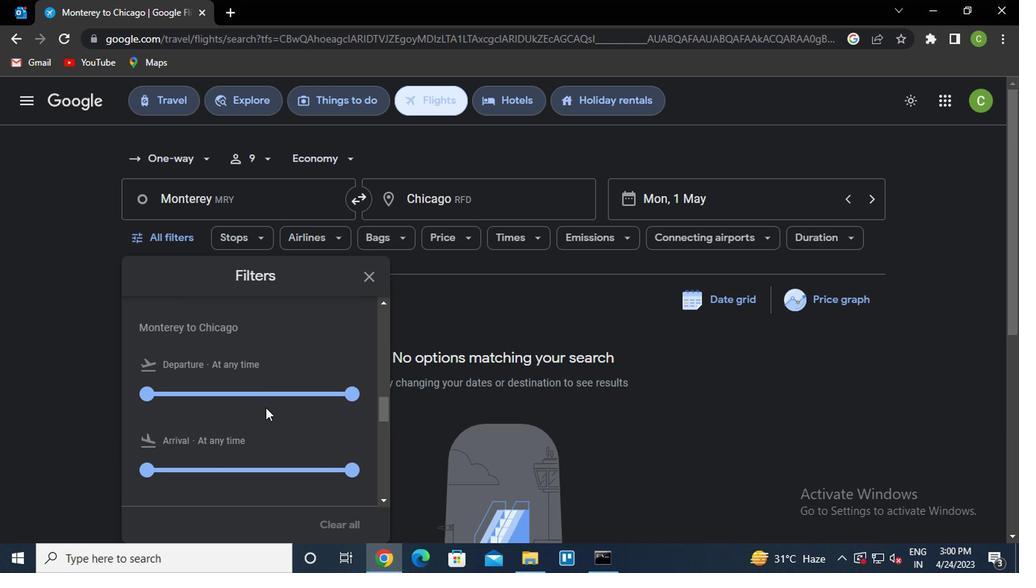 
Action: Mouse scrolled (262, 409) with delta (0, 0)
Screenshot: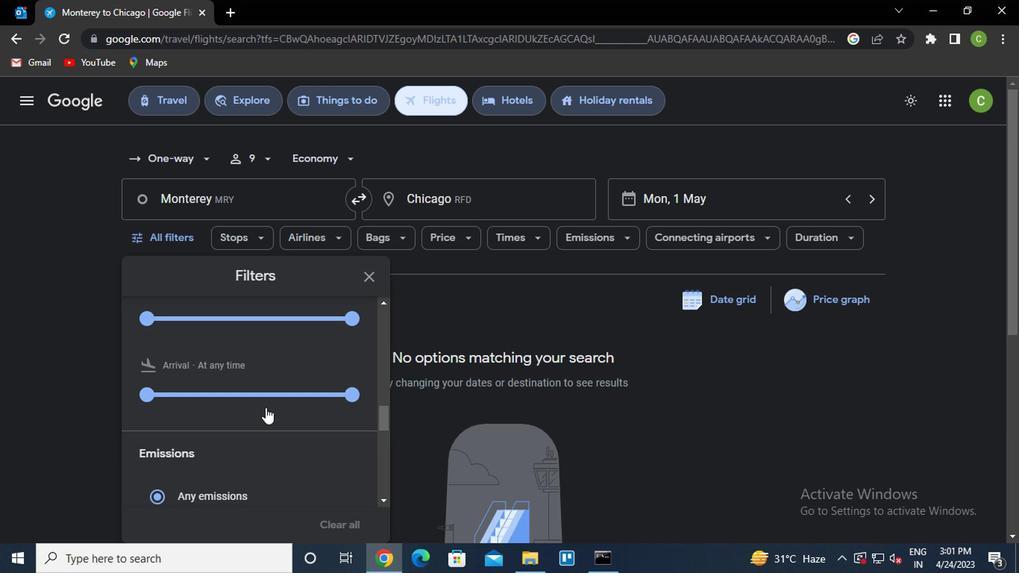 
Action: Mouse scrolled (262, 409) with delta (0, 0)
Screenshot: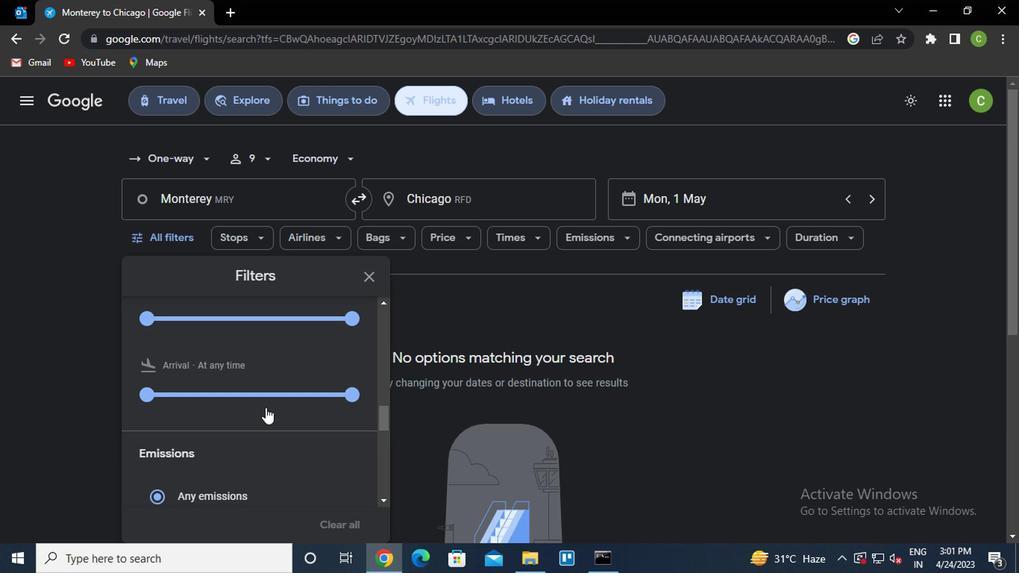 
Action: Mouse scrolled (262, 409) with delta (0, 0)
Screenshot: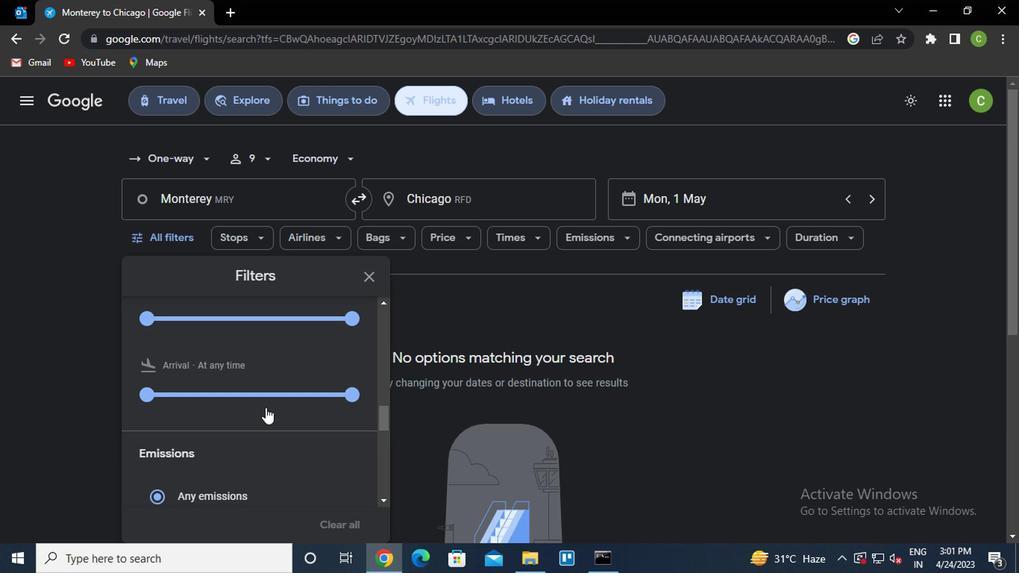 
Action: Mouse scrolled (262, 409) with delta (0, 0)
Screenshot: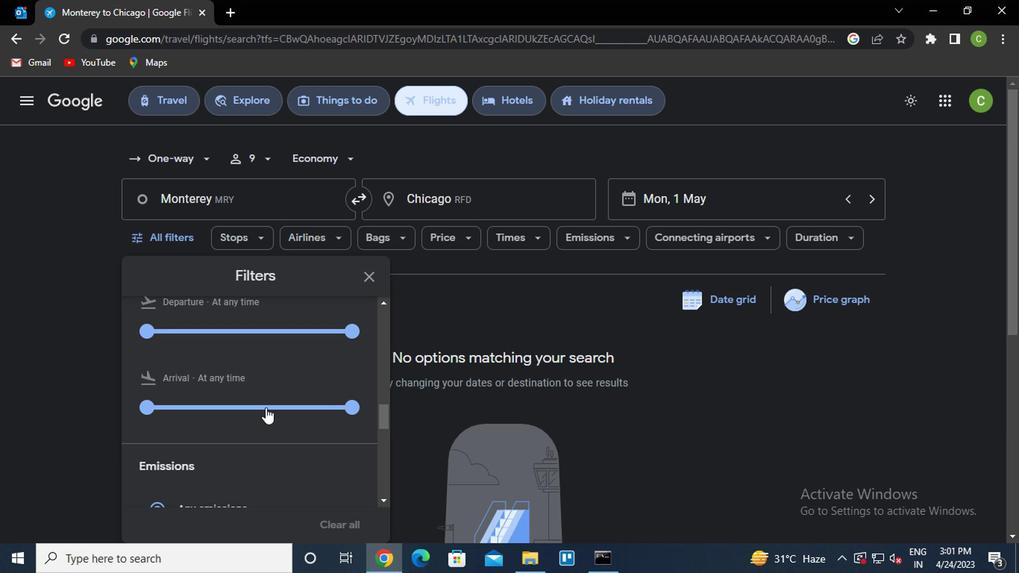 
Action: Mouse scrolled (262, 409) with delta (0, 0)
Screenshot: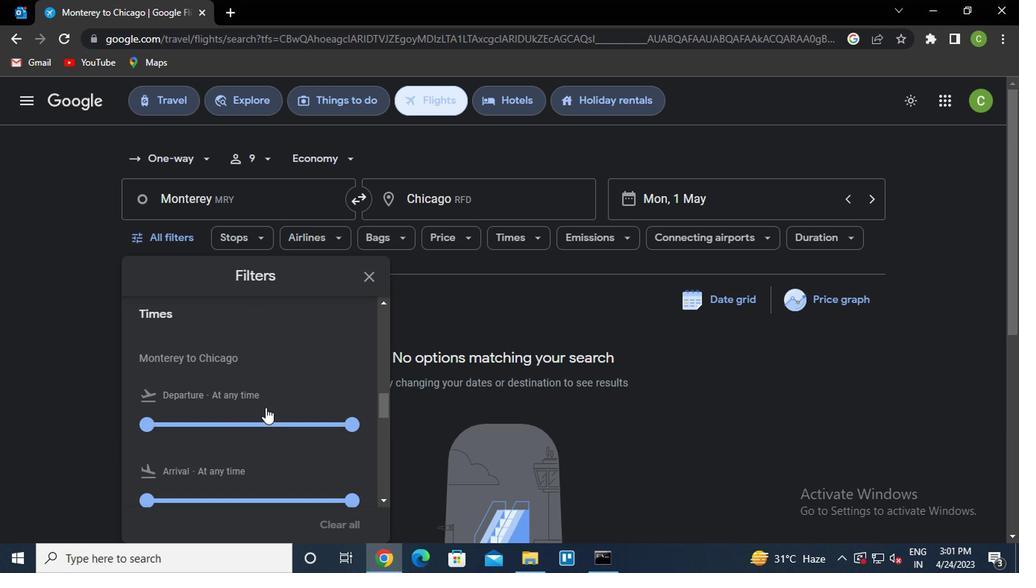 
Action: Mouse scrolled (262, 409) with delta (0, 0)
Screenshot: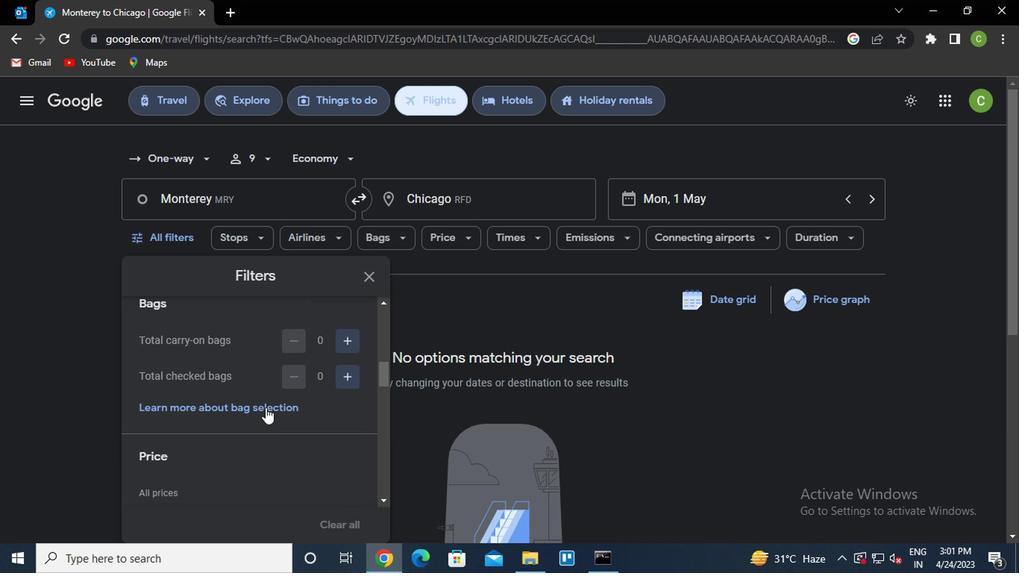 
Action: Mouse scrolled (262, 409) with delta (0, 0)
Screenshot: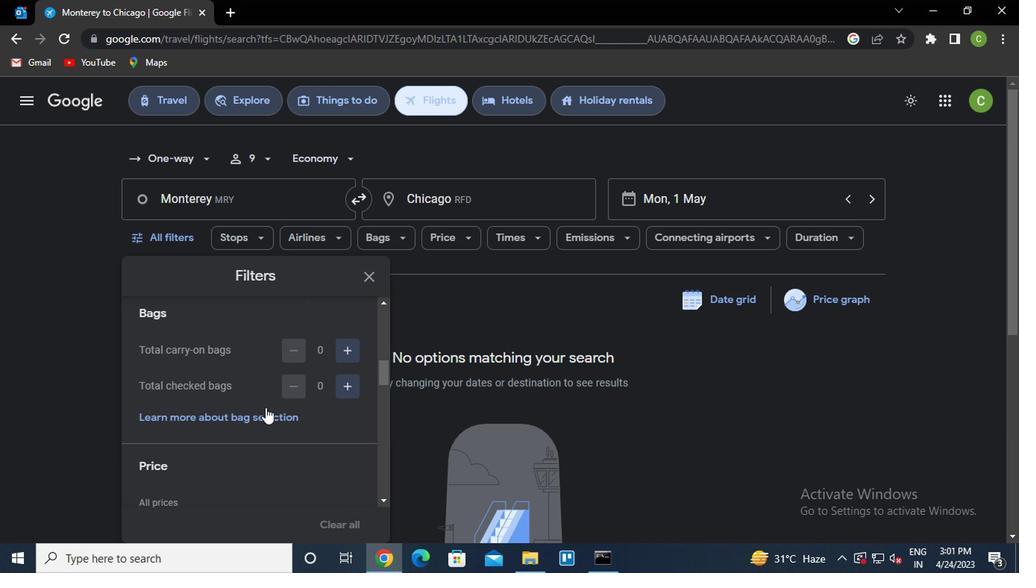 
Action: Mouse scrolled (262, 409) with delta (0, 0)
Screenshot: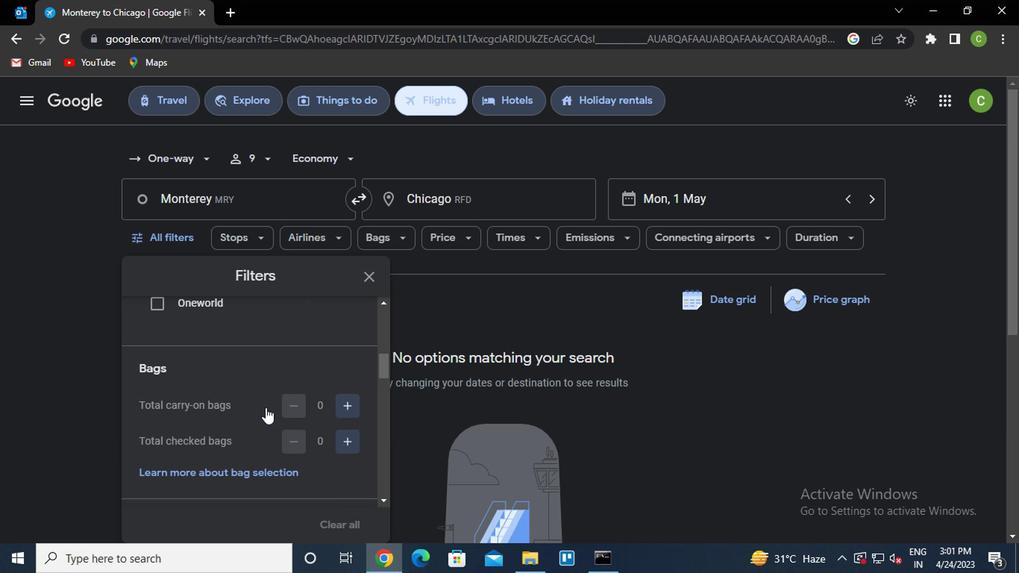 
Action: Mouse scrolled (262, 409) with delta (0, 0)
Screenshot: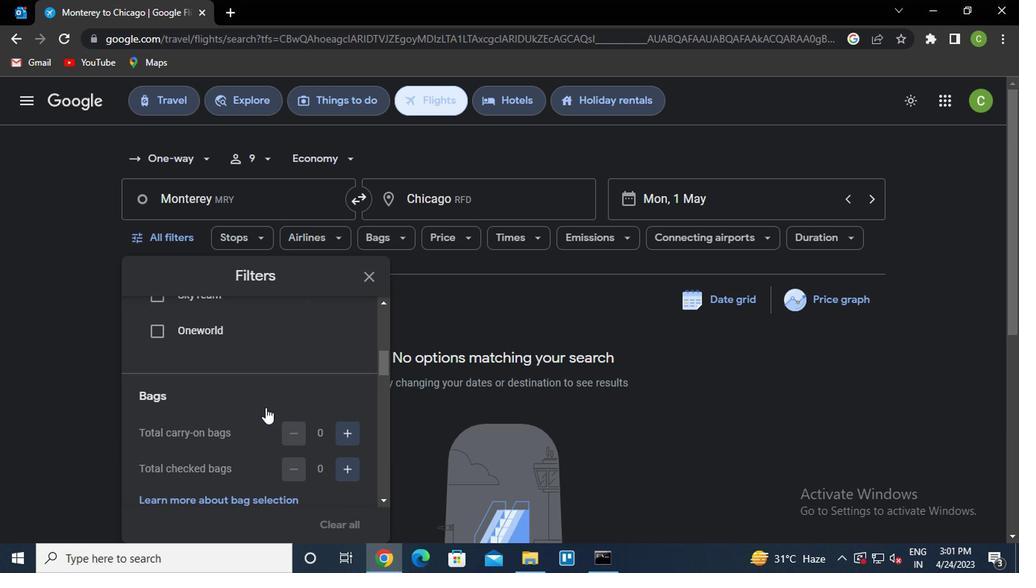 
Action: Mouse scrolled (262, 408) with delta (0, -1)
Screenshot: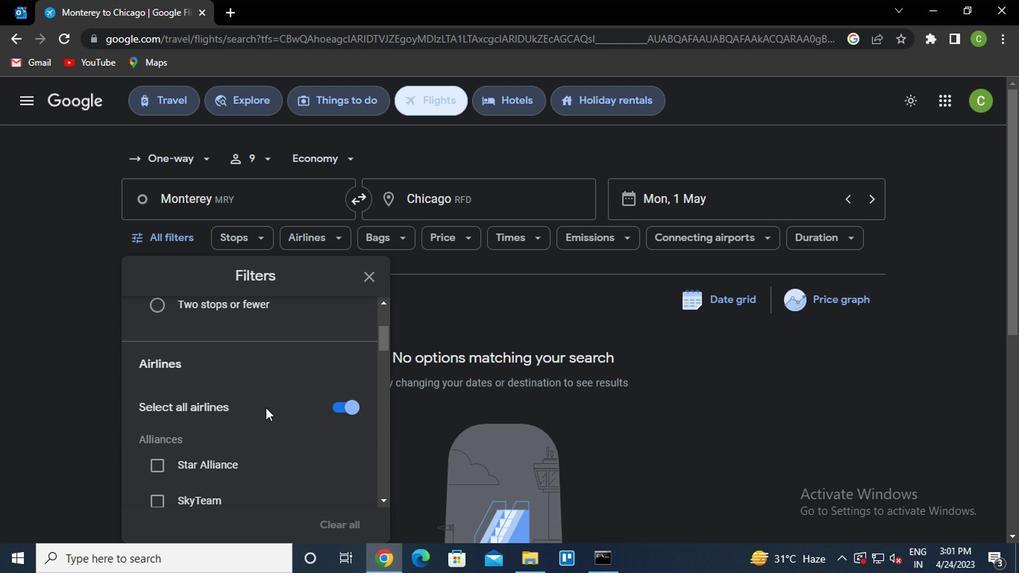 
Action: Mouse scrolled (262, 408) with delta (0, -1)
Screenshot: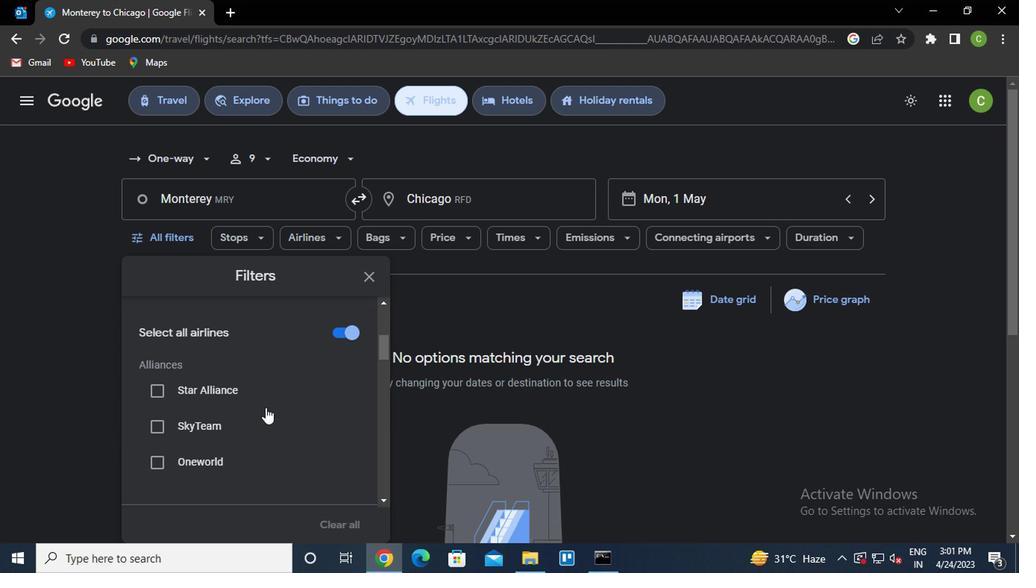 
Action: Mouse scrolled (262, 408) with delta (0, -1)
Screenshot: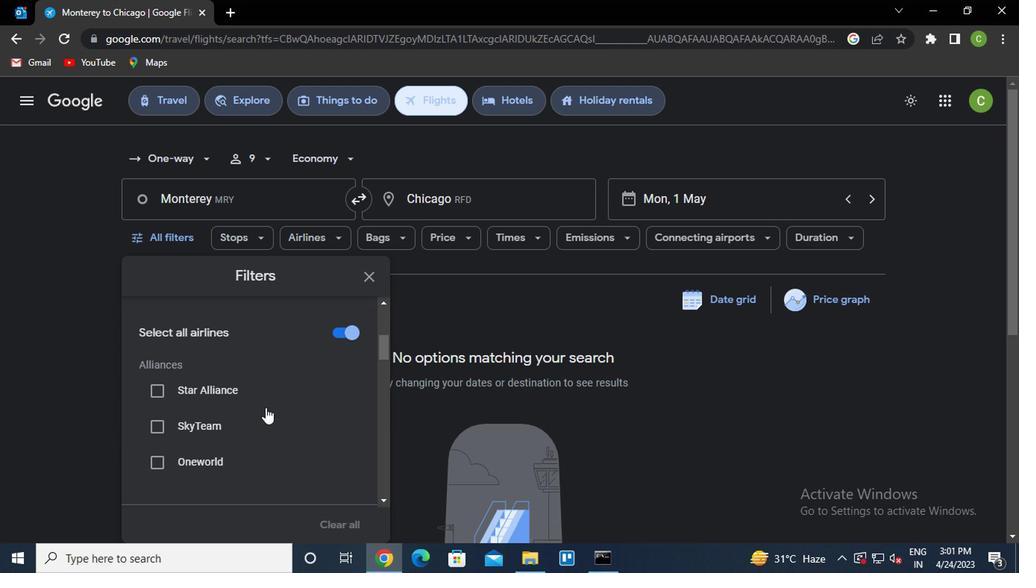 
Action: Mouse scrolled (262, 408) with delta (0, -1)
Screenshot: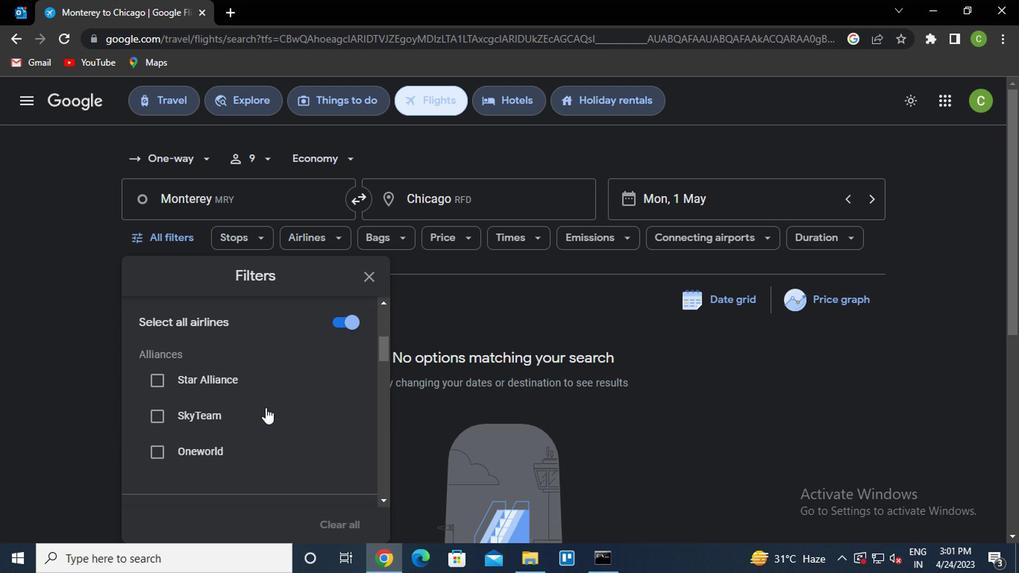 
Action: Mouse moved to (352, 347)
Screenshot: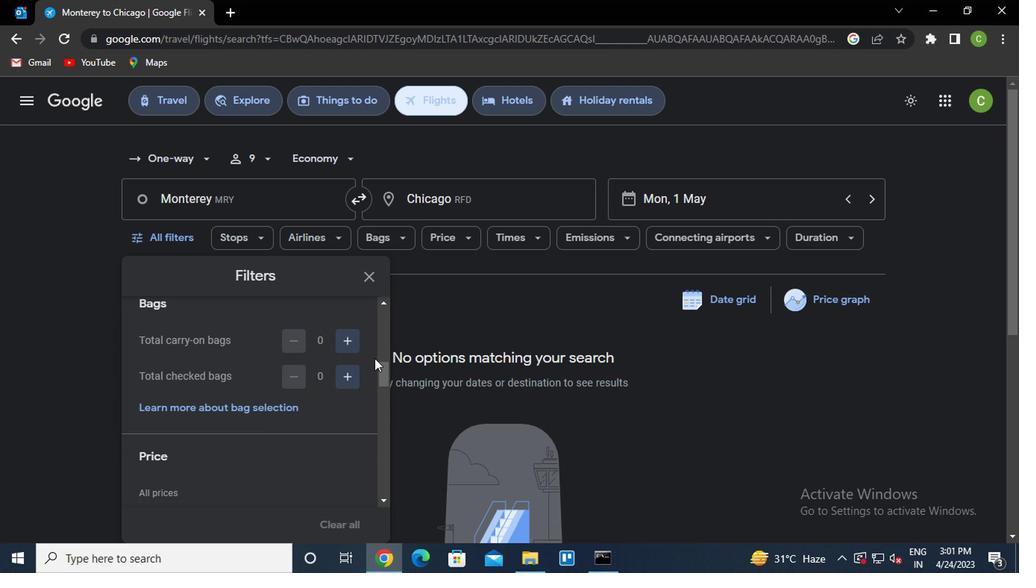 
Action: Mouse pressed left at (352, 347)
Screenshot: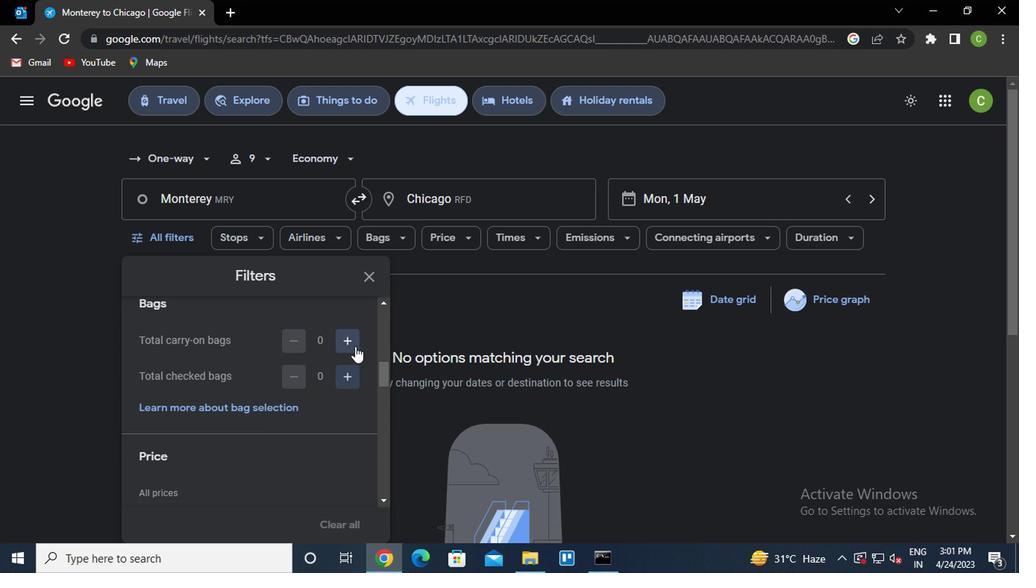 
Action: Mouse pressed left at (352, 347)
Screenshot: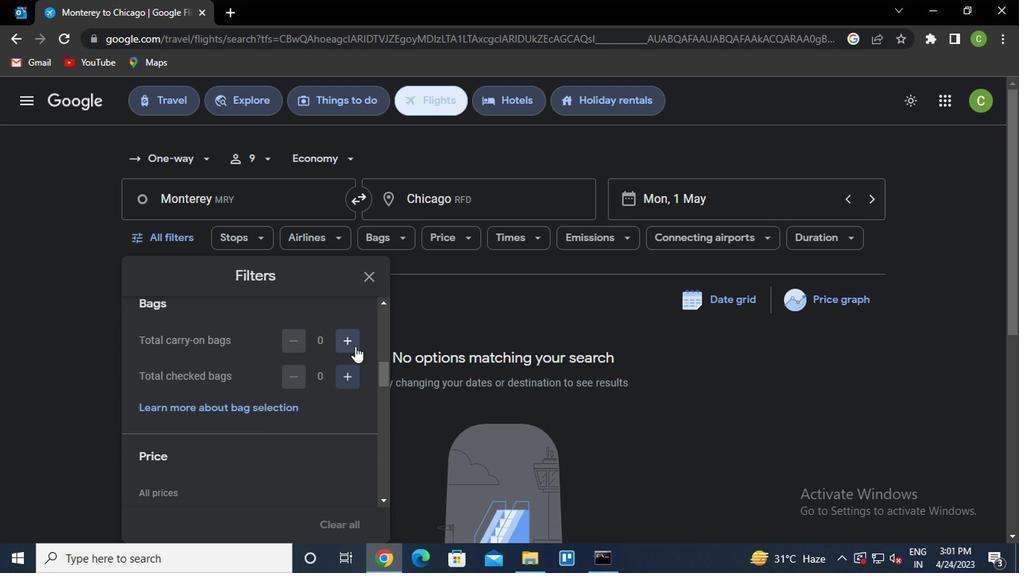 
Action: Mouse moved to (322, 379)
Screenshot: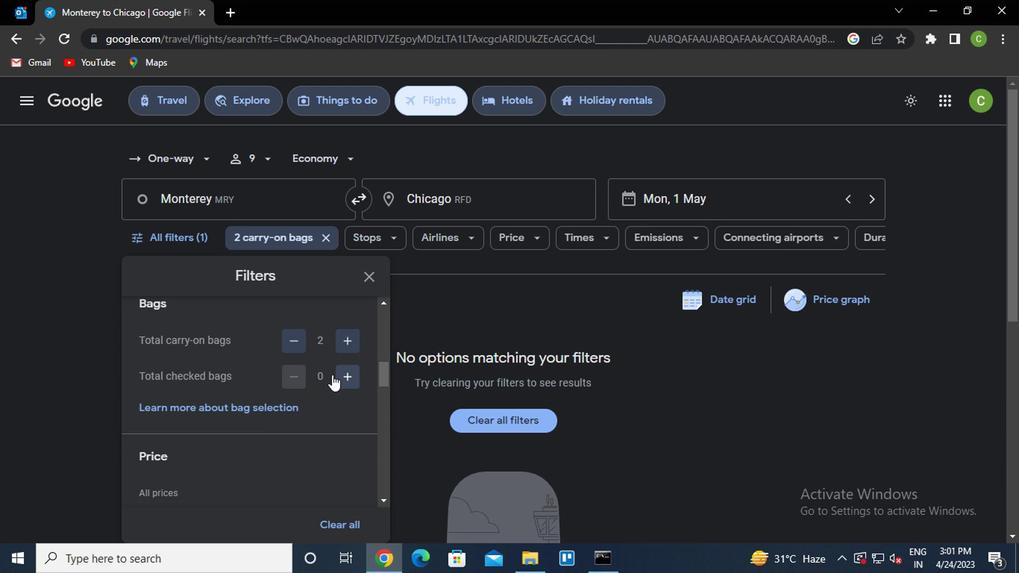 
Action: Mouse scrolled (322, 379) with delta (0, 0)
Screenshot: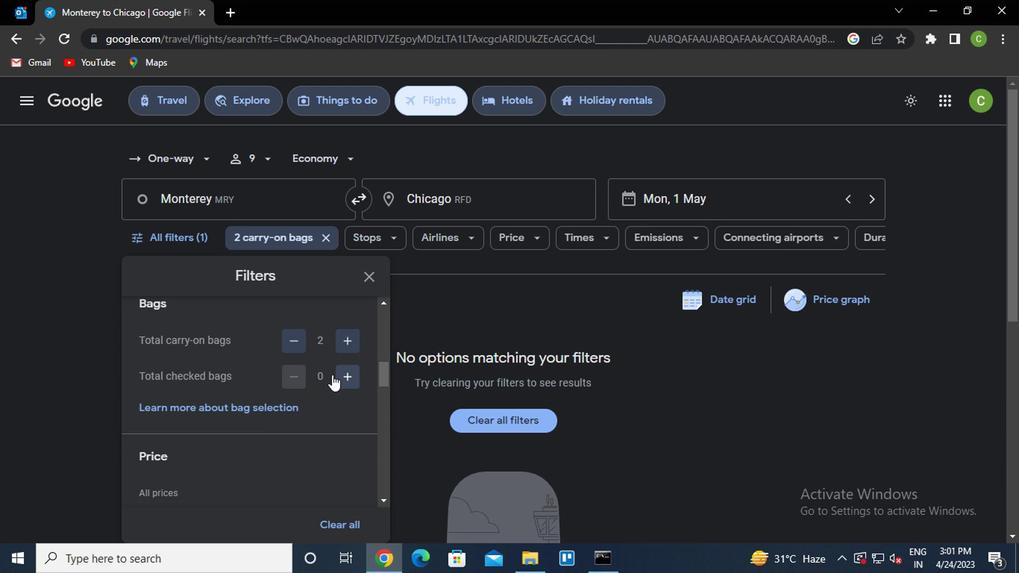 
Action: Mouse moved to (327, 424)
Screenshot: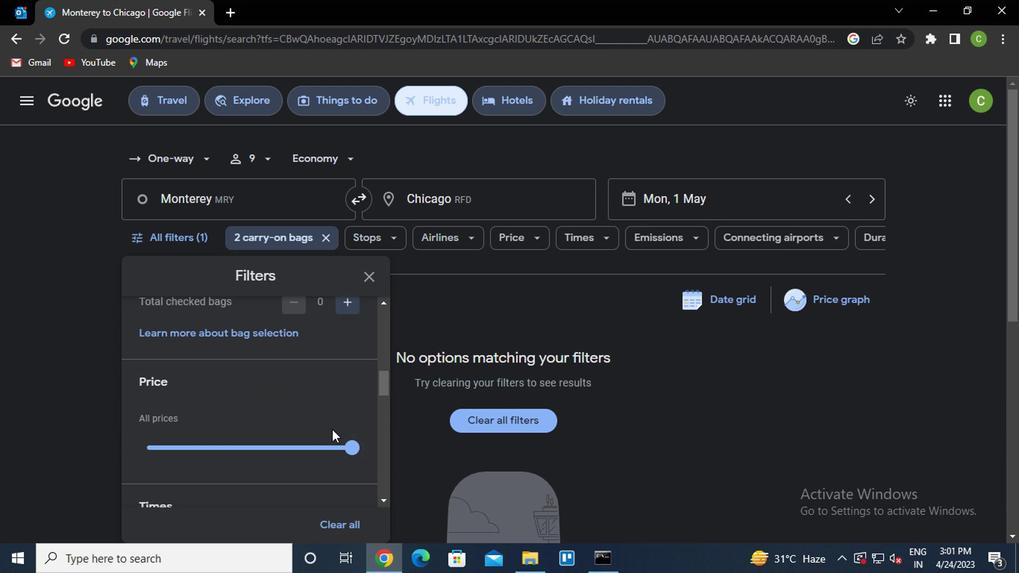 
Action: Mouse scrolled (327, 423) with delta (0, 0)
Screenshot: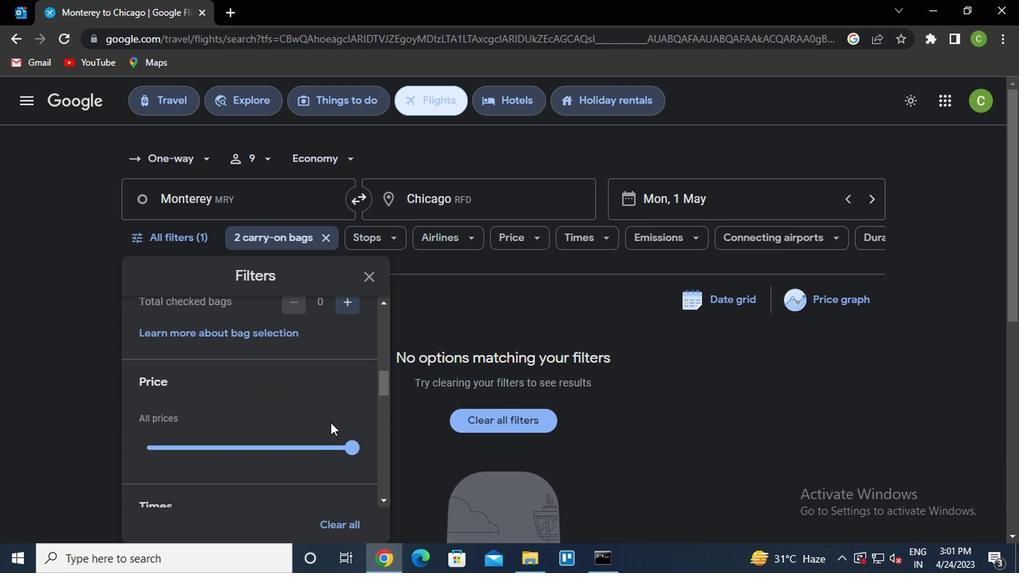 
Action: Mouse scrolled (327, 423) with delta (0, 0)
Screenshot: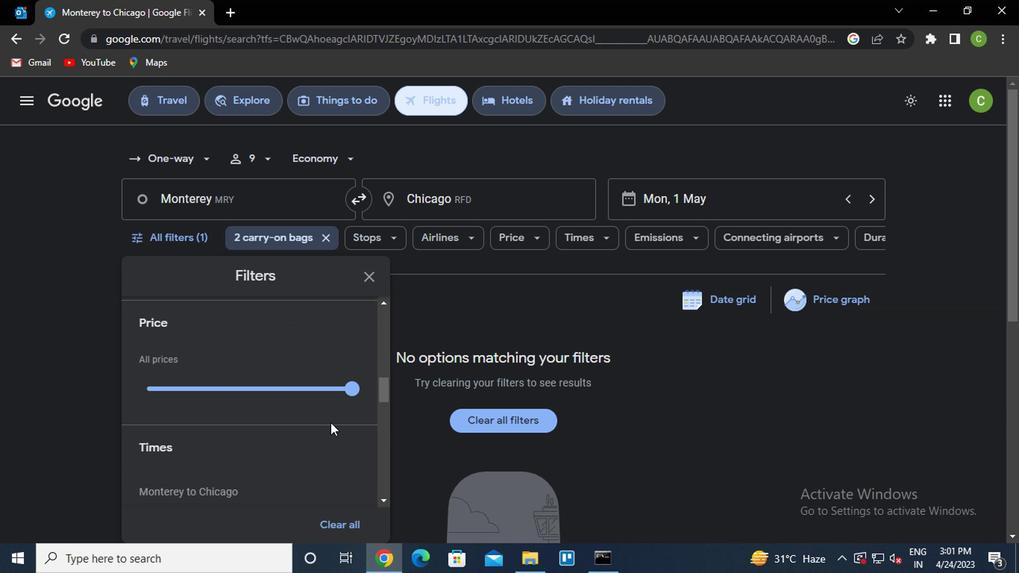 
Action: Mouse scrolled (327, 423) with delta (0, 0)
Screenshot: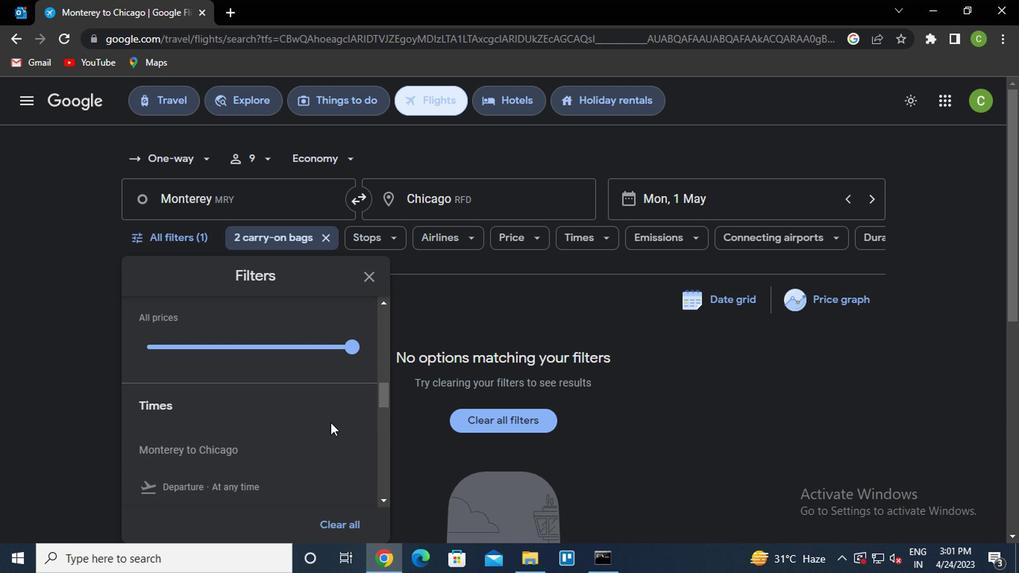 
Action: Mouse moved to (147, 389)
Screenshot: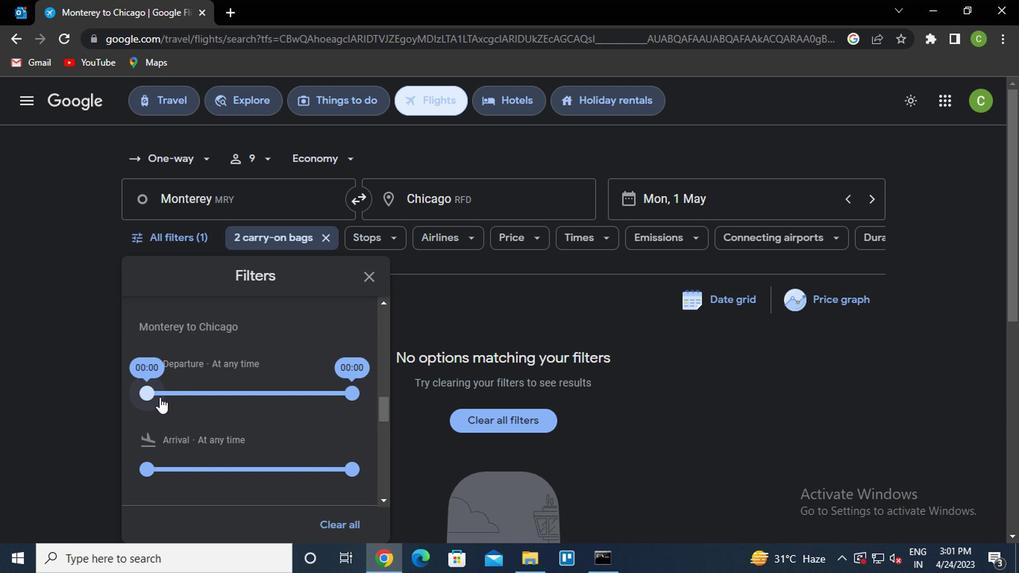 
Action: Mouse pressed left at (147, 389)
Screenshot: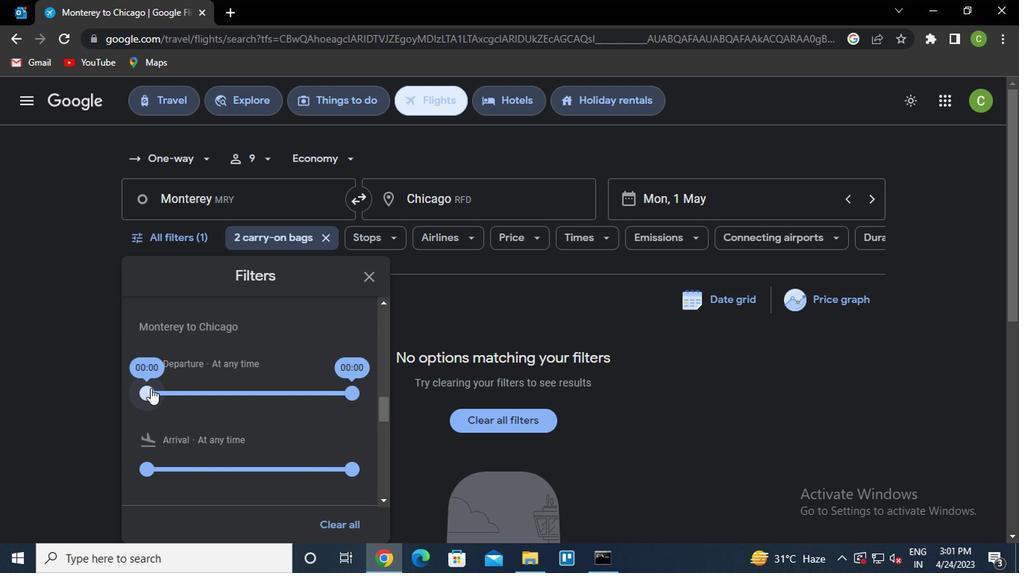
Action: Mouse moved to (347, 400)
Screenshot: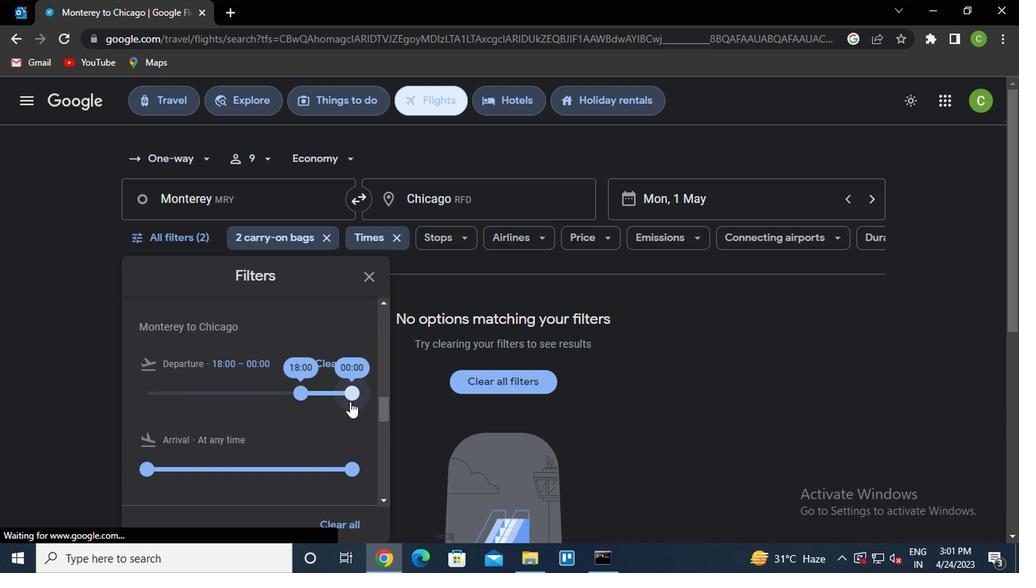 
Action: Mouse pressed left at (347, 400)
Screenshot: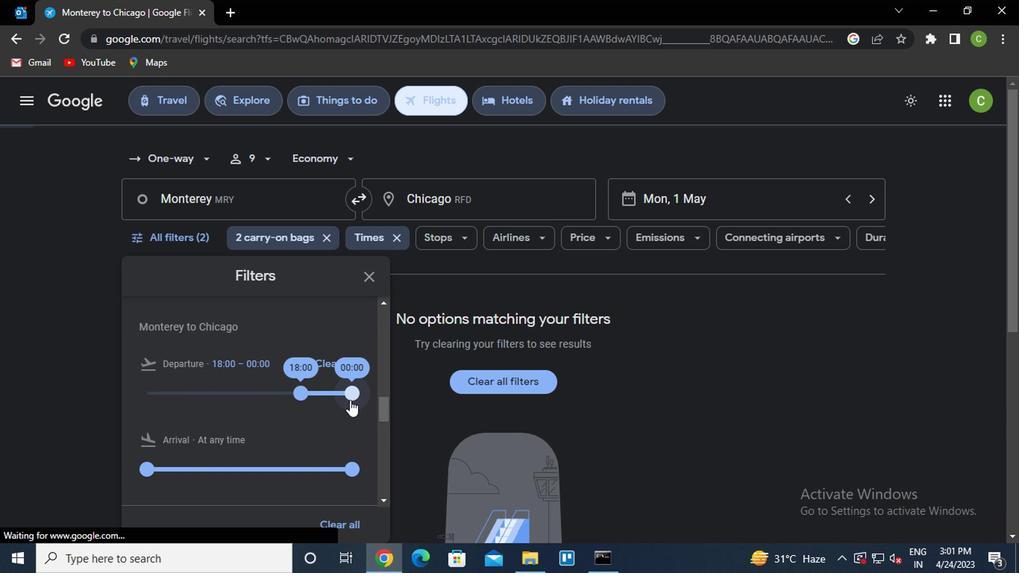 
Action: Mouse moved to (365, 273)
Screenshot: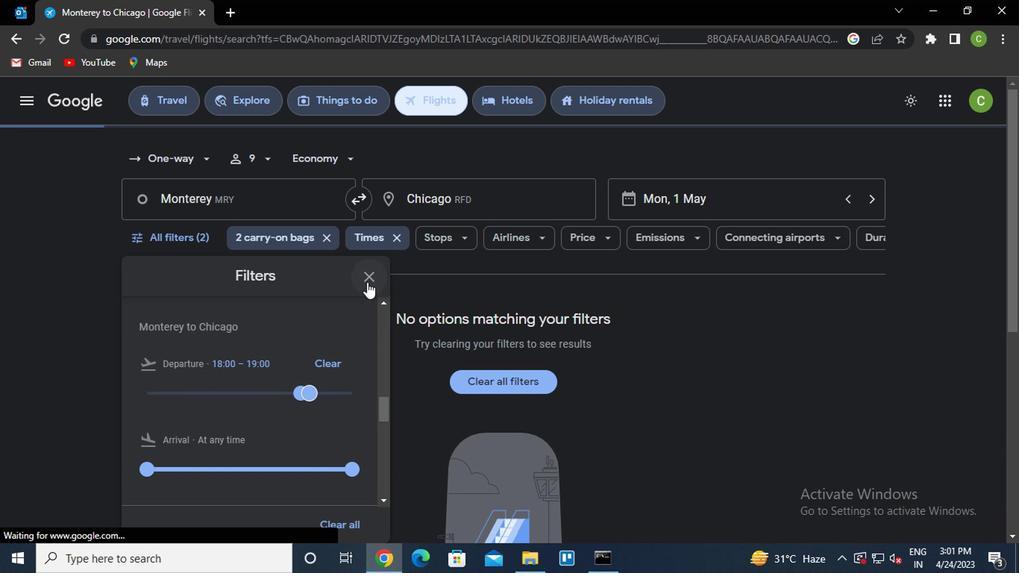 
Action: Mouse pressed left at (365, 273)
Screenshot: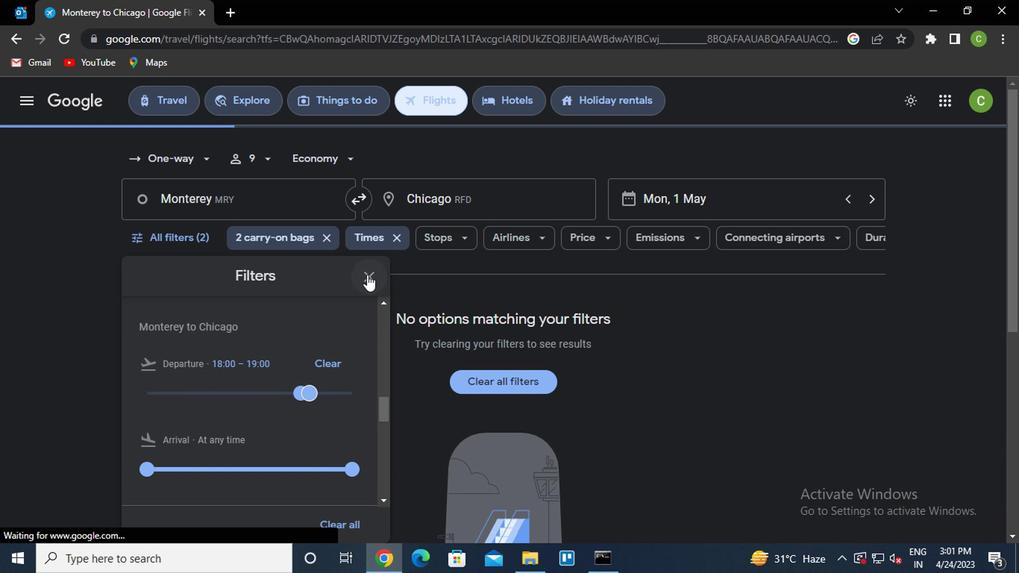 
Action: Mouse moved to (501, 368)
Screenshot: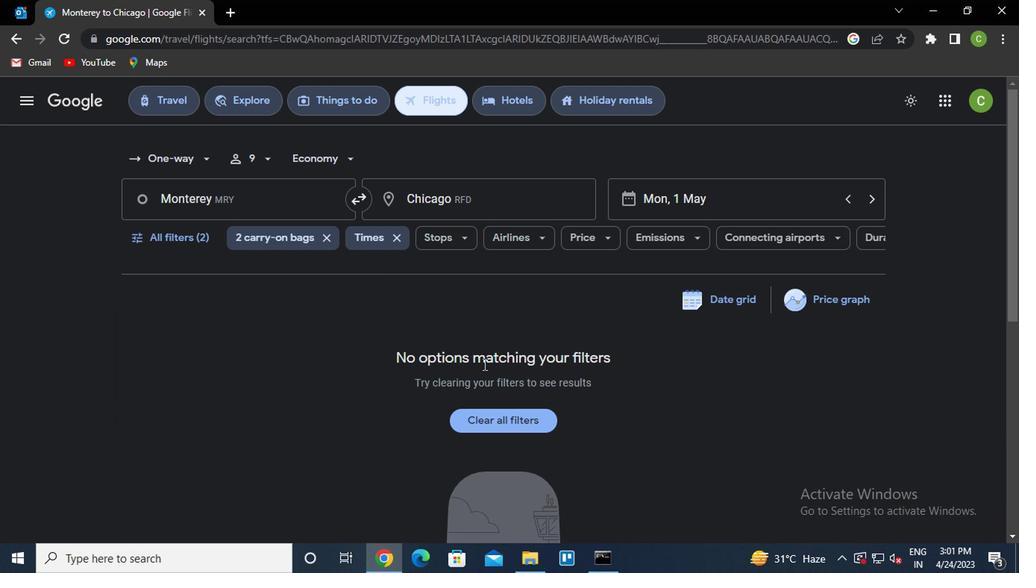 
